 Task: Look for space in Victoria from 14th may 2023 to 30th may 2023 for 8 adults, 2 children in price range Rs.16000 to Rs.22000. Place can be entire place or shared room with 3 bedrooms having 8 beds and 2 bathrooms. Property type can be flat. Amenities needed are: wifi, kitchen, tv, pool, beachfront. Accessibility required: step-free guest entrance, step-free bedroom access, bathroom entrance wider than 32 inches (81 centimetres). Required host language is English.
Action: Mouse moved to (432, 483)
Screenshot: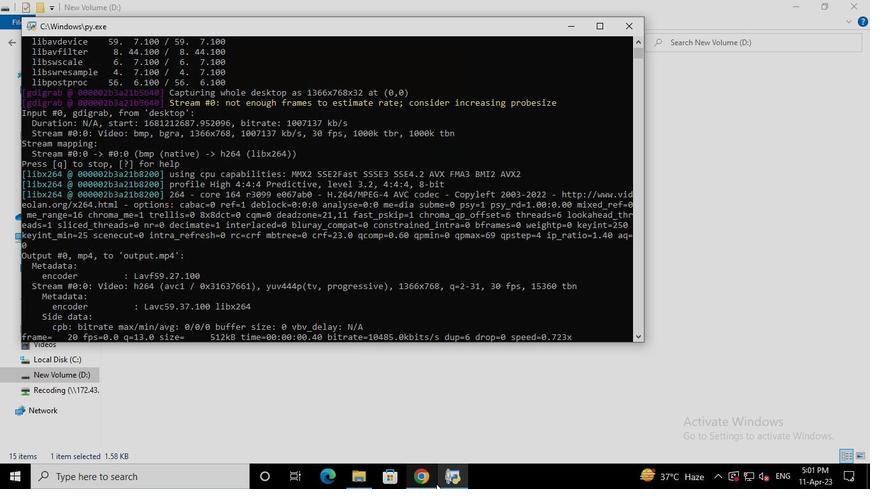 
Action: Mouse pressed left at (432, 483)
Screenshot: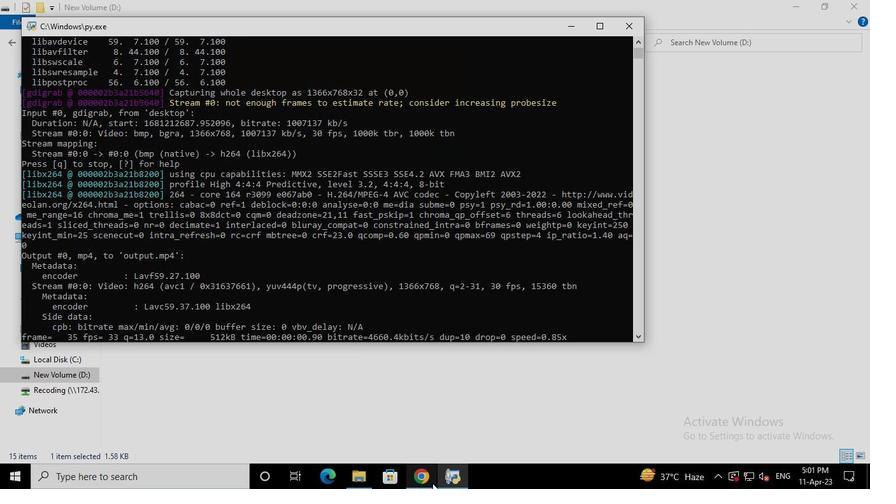 
Action: Mouse moved to (350, 104)
Screenshot: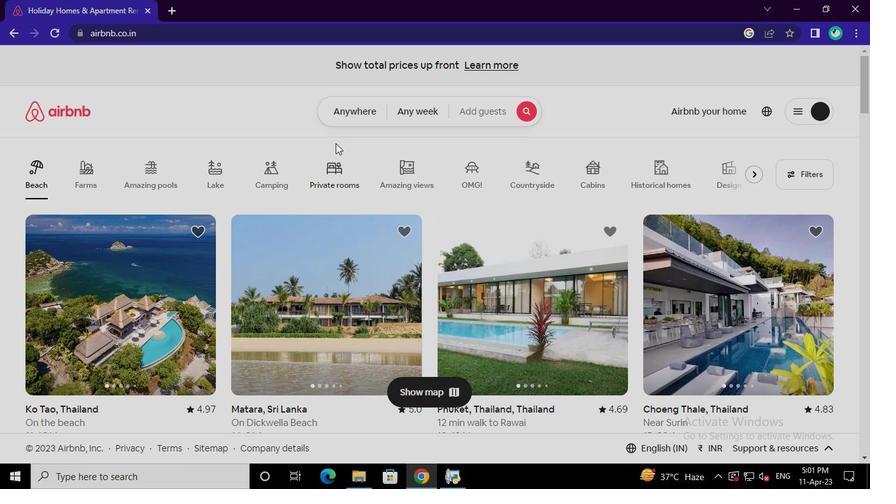 
Action: Mouse pressed left at (350, 104)
Screenshot: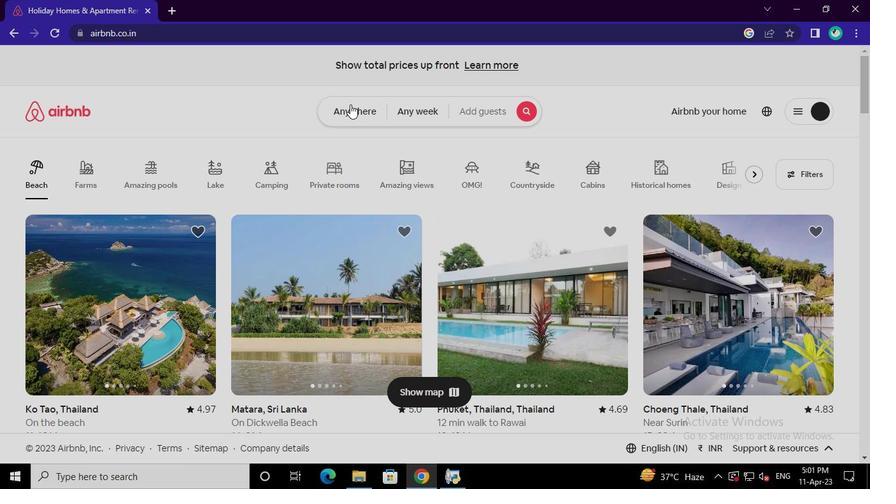 
Action: Mouse moved to (275, 153)
Screenshot: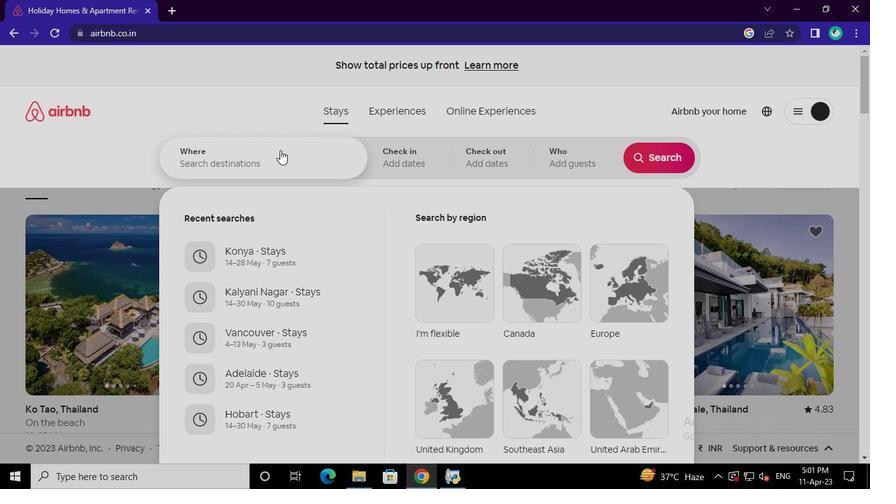 
Action: Mouse pressed left at (275, 153)
Screenshot: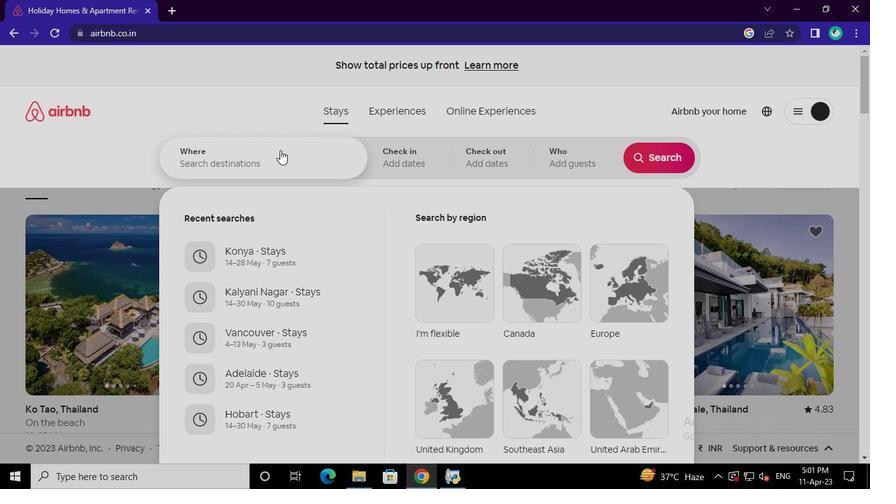 
Action: Keyboard v
Screenshot: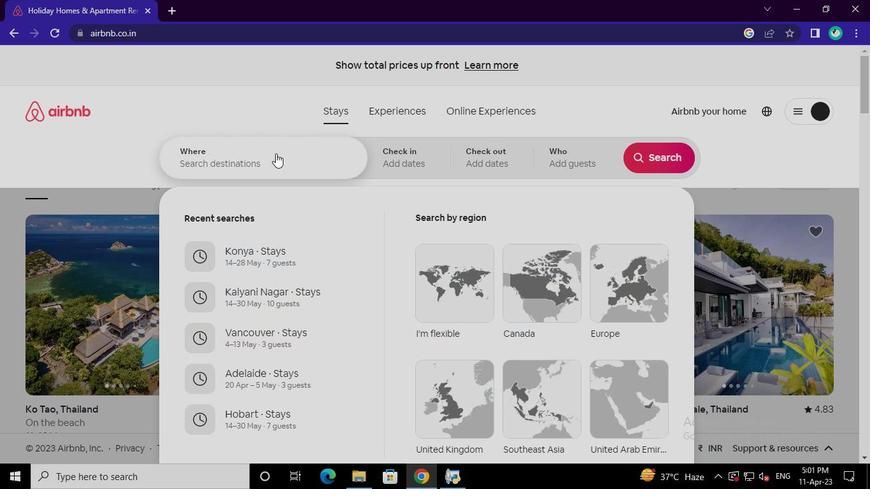 
Action: Keyboard i
Screenshot: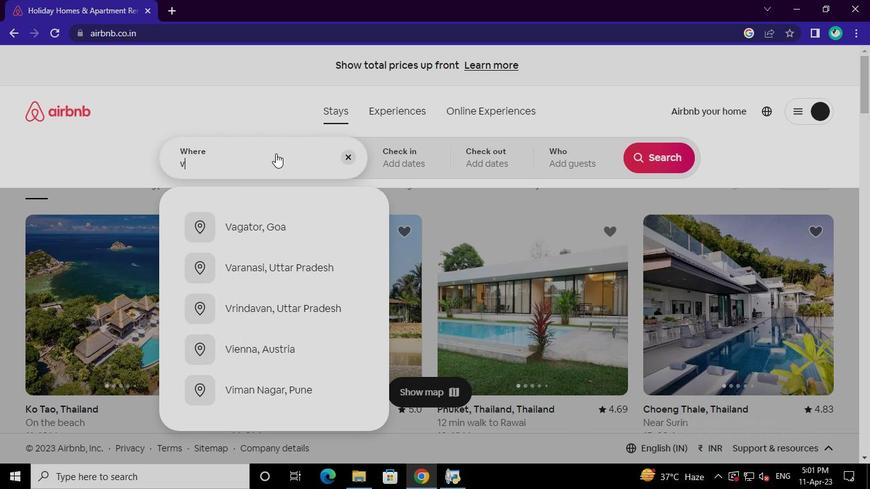 
Action: Keyboard c
Screenshot: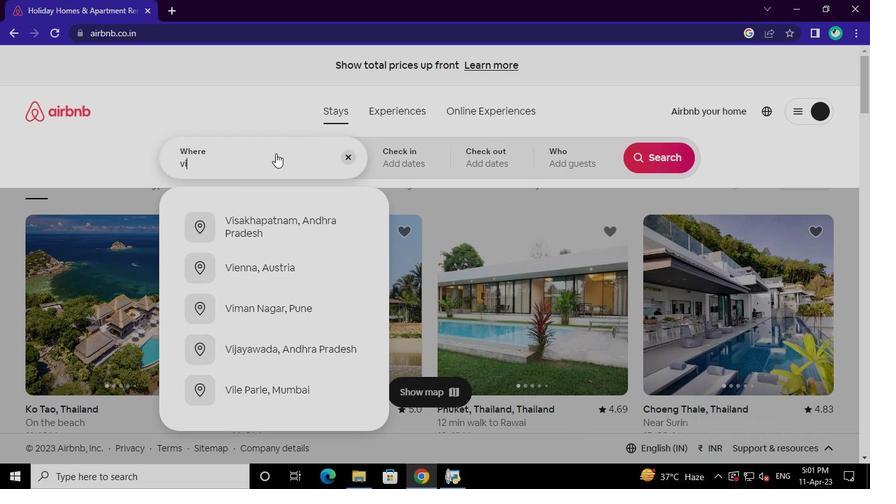 
Action: Keyboard t
Screenshot: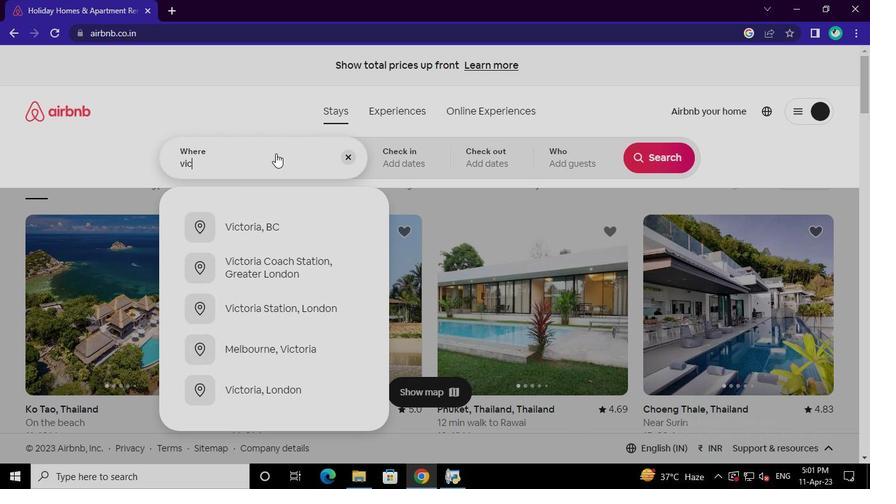 
Action: Mouse moved to (268, 230)
Screenshot: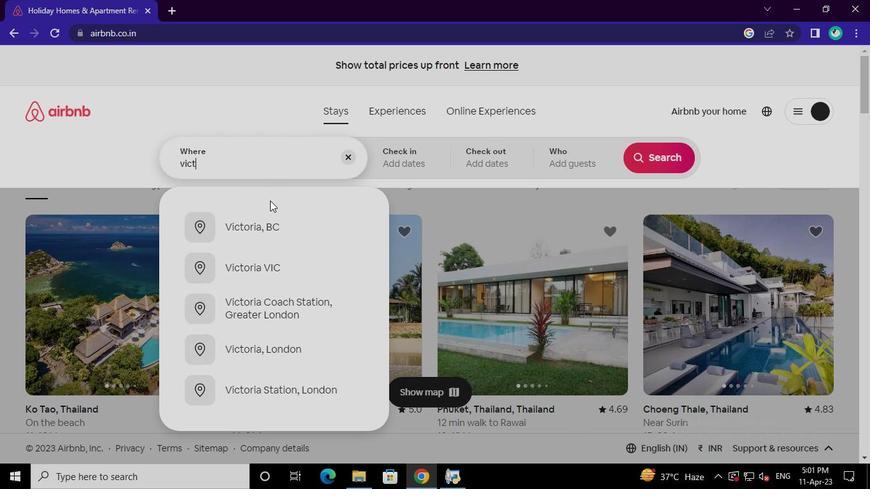 
Action: Mouse pressed left at (268, 230)
Screenshot: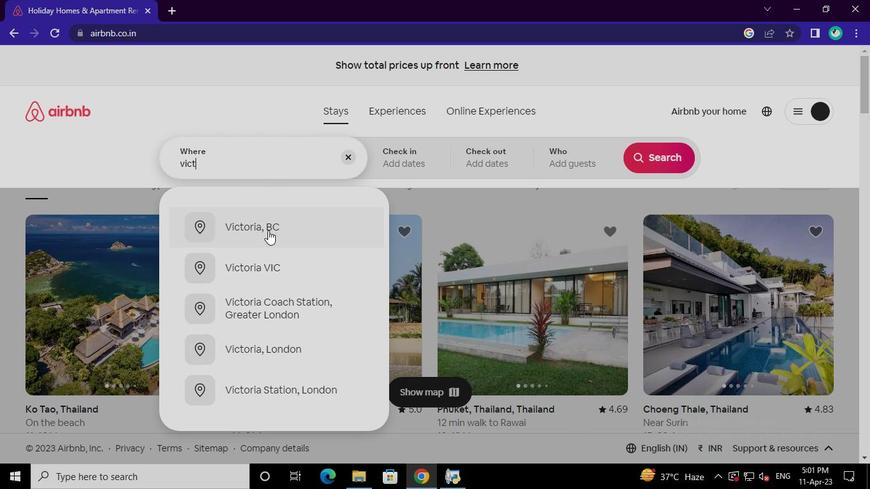 
Action: Mouse moved to (458, 370)
Screenshot: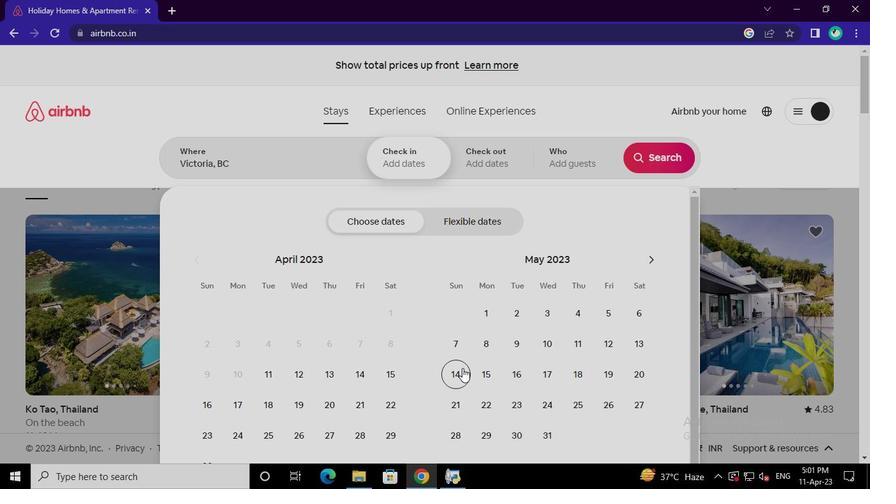 
Action: Mouse pressed left at (458, 370)
Screenshot: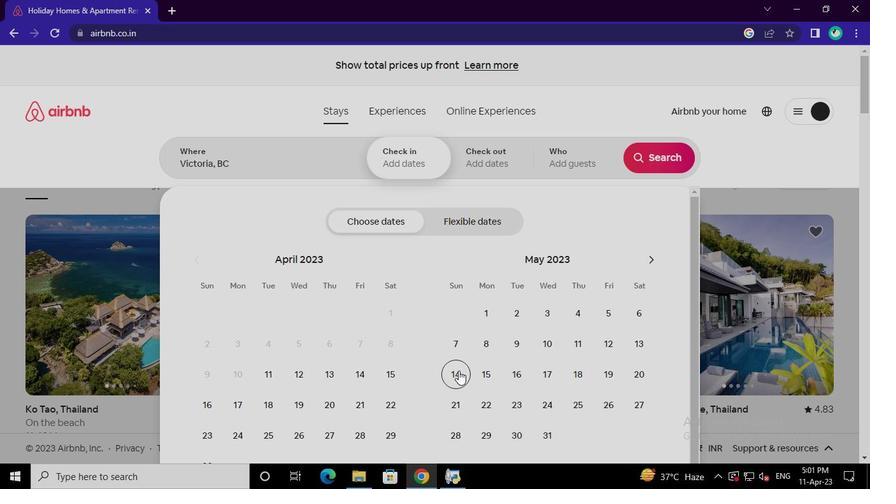 
Action: Mouse moved to (513, 432)
Screenshot: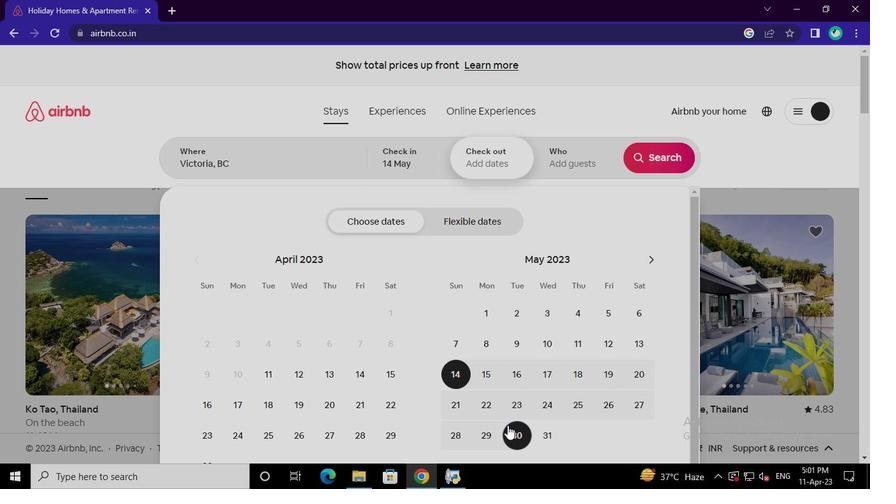 
Action: Mouse pressed left at (513, 432)
Screenshot: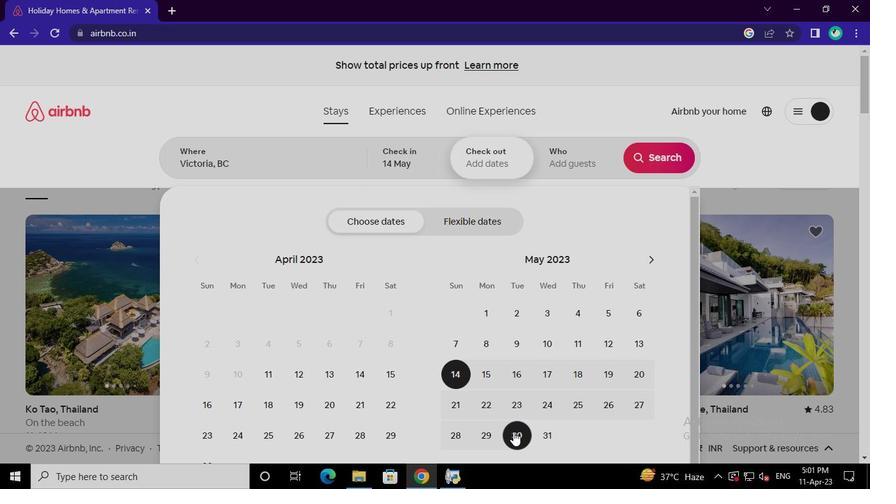 
Action: Mouse moved to (570, 158)
Screenshot: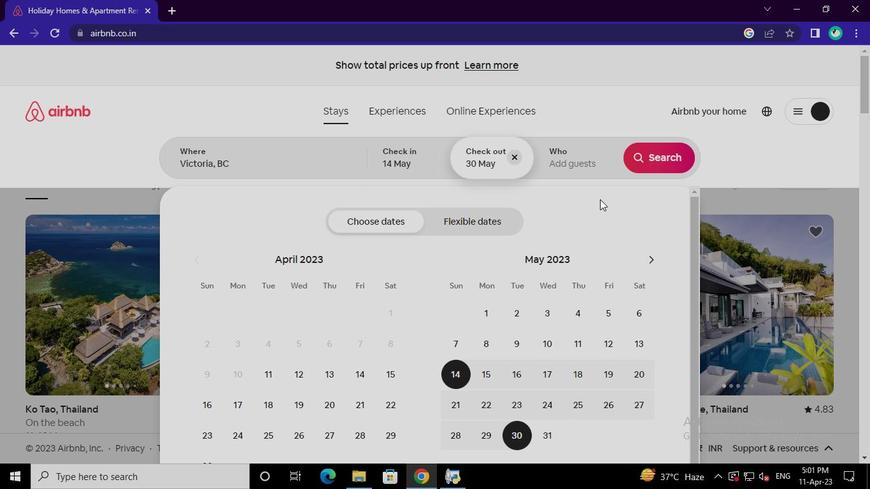 
Action: Mouse pressed left at (570, 158)
Screenshot: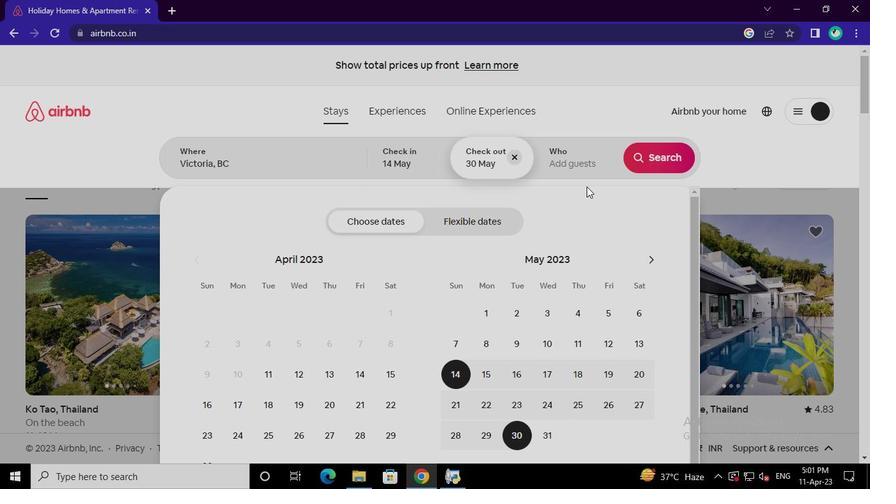 
Action: Mouse moved to (656, 228)
Screenshot: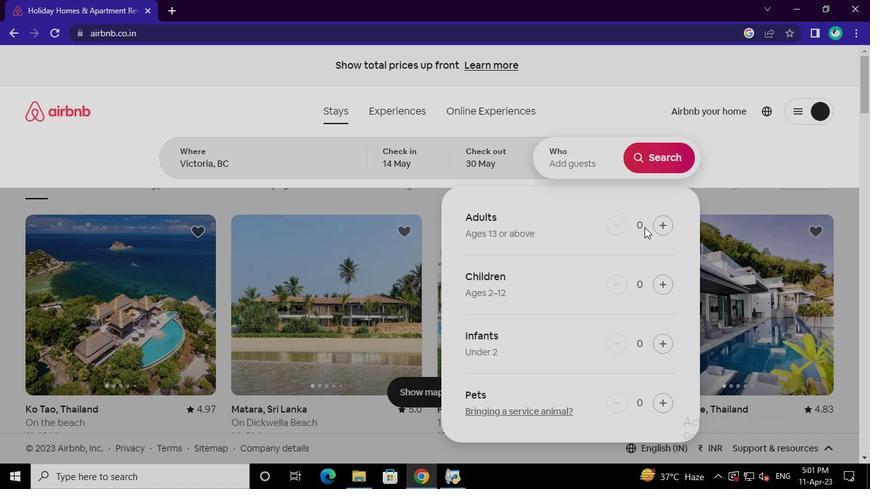 
Action: Mouse pressed left at (656, 228)
Screenshot: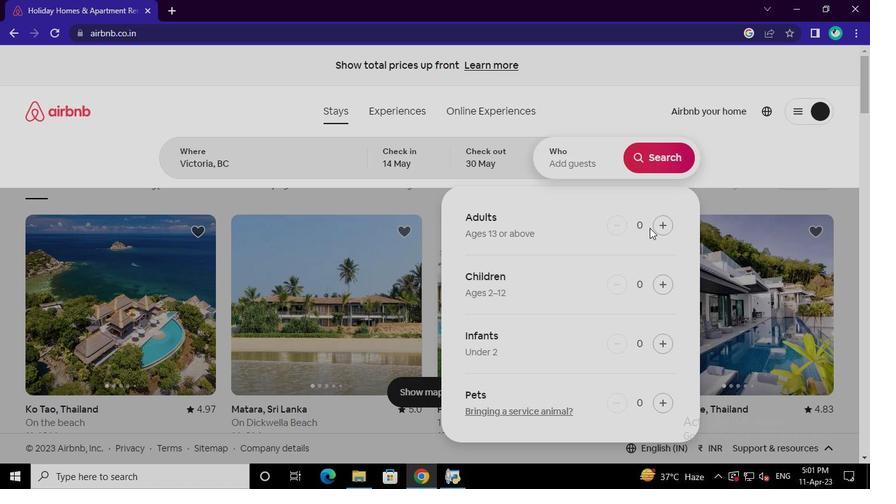 
Action: Mouse pressed left at (656, 228)
Screenshot: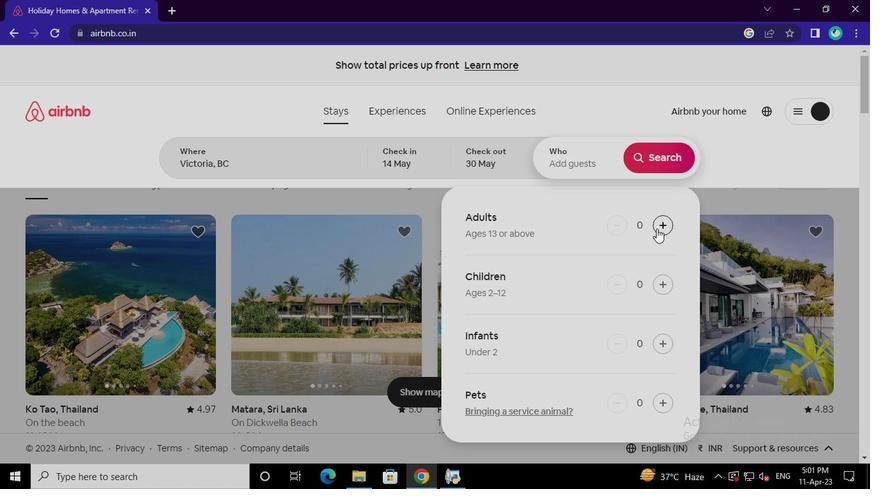 
Action: Mouse pressed left at (656, 228)
Screenshot: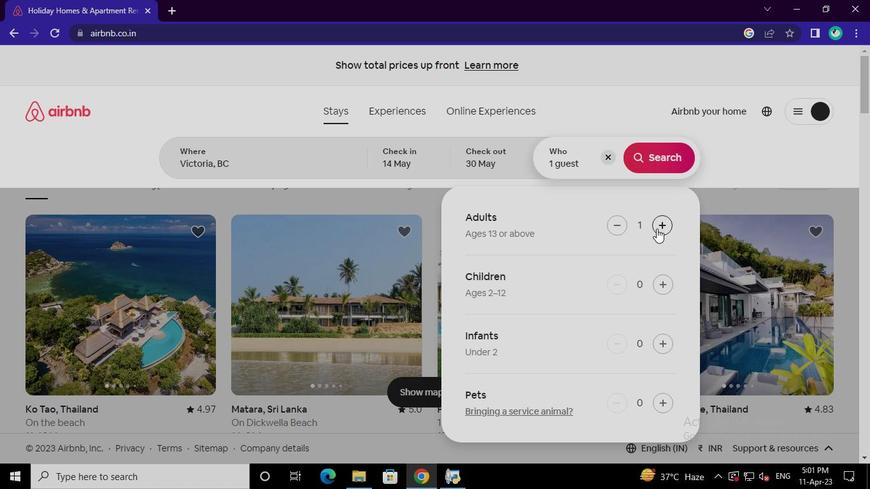 
Action: Mouse pressed left at (656, 228)
Screenshot: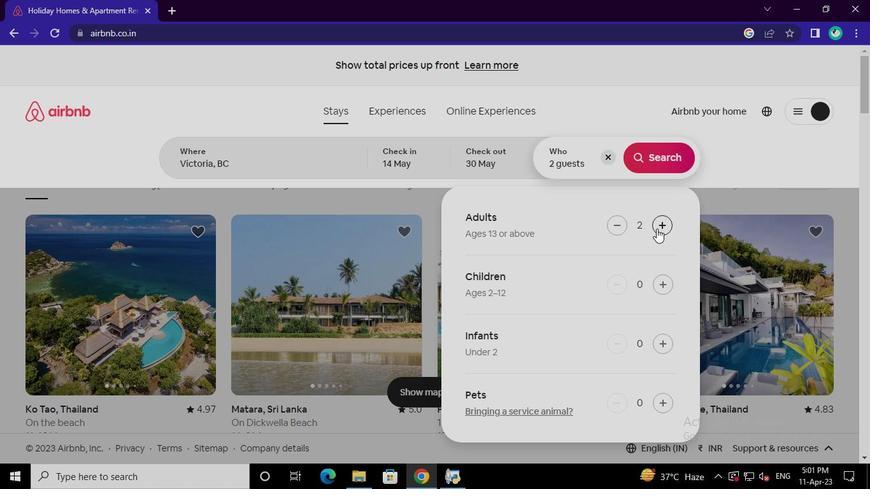 
Action: Mouse pressed left at (656, 228)
Screenshot: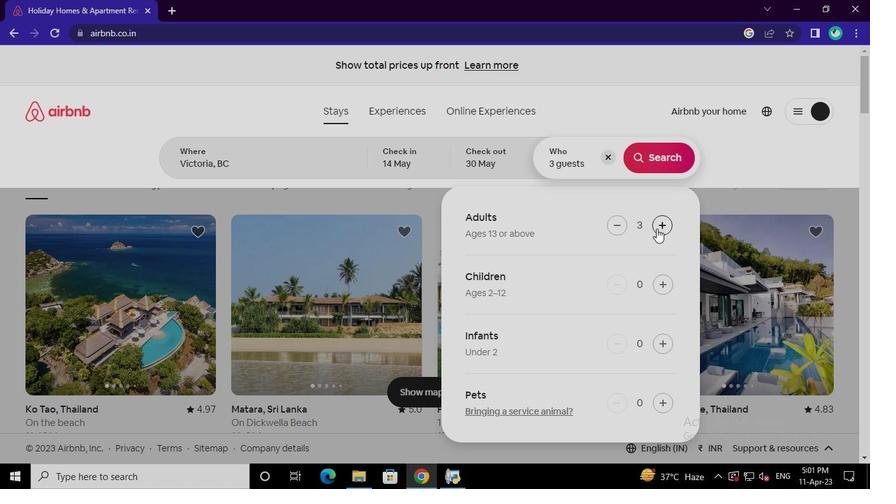 
Action: Mouse pressed left at (656, 228)
Screenshot: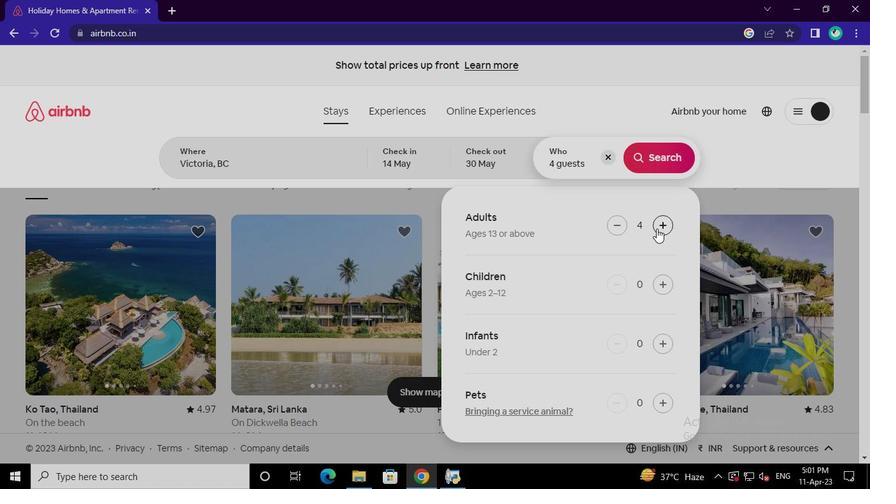 
Action: Mouse pressed left at (656, 228)
Screenshot: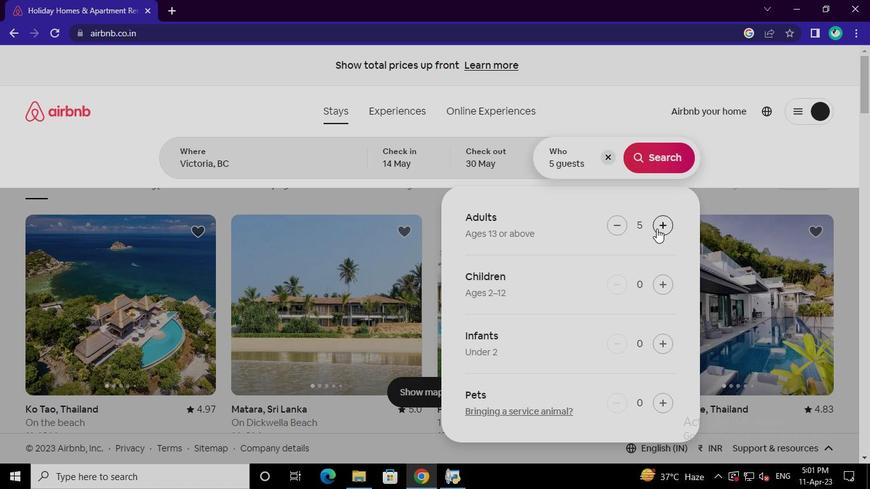 
Action: Mouse pressed left at (656, 228)
Screenshot: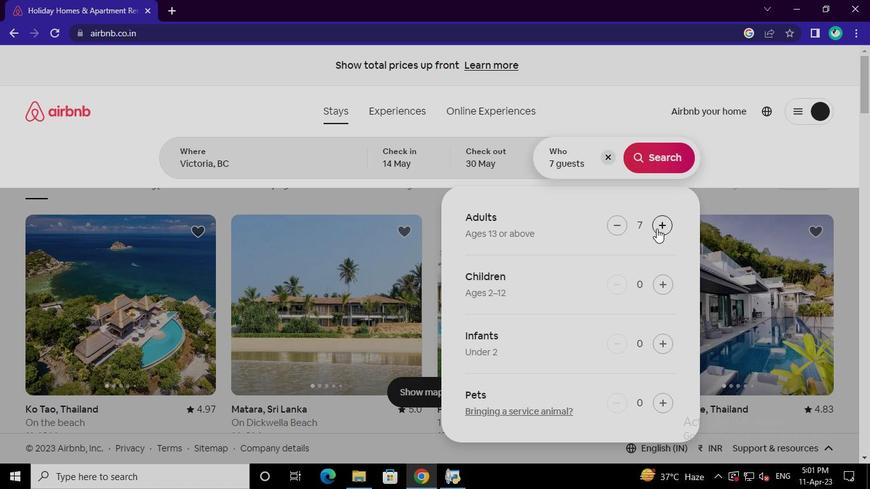 
Action: Mouse moved to (664, 279)
Screenshot: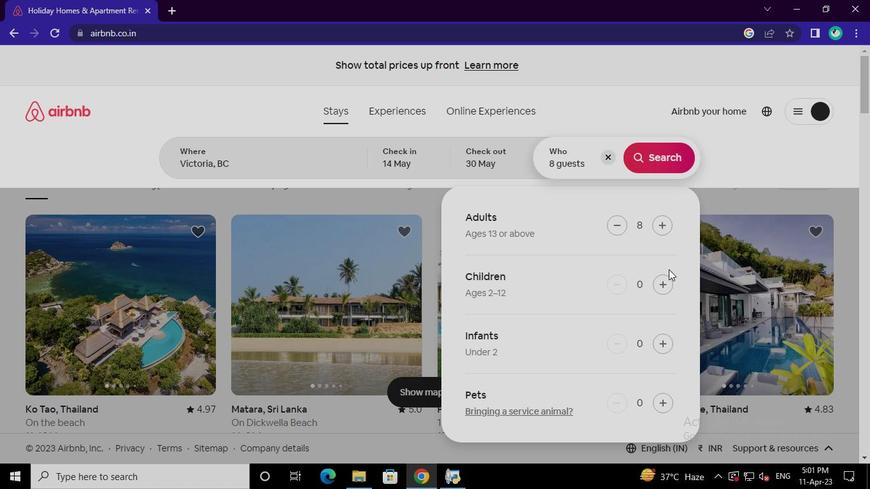 
Action: Mouse pressed left at (664, 279)
Screenshot: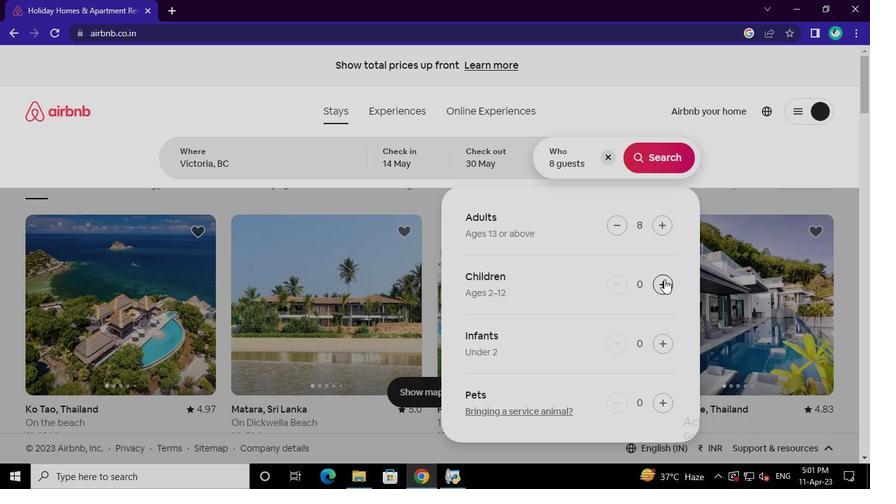 
Action: Mouse pressed left at (664, 279)
Screenshot: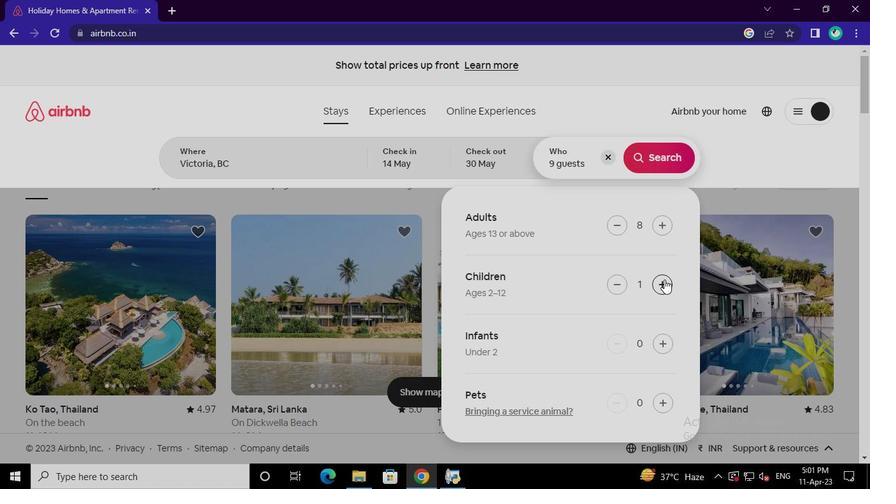 
Action: Mouse moved to (661, 165)
Screenshot: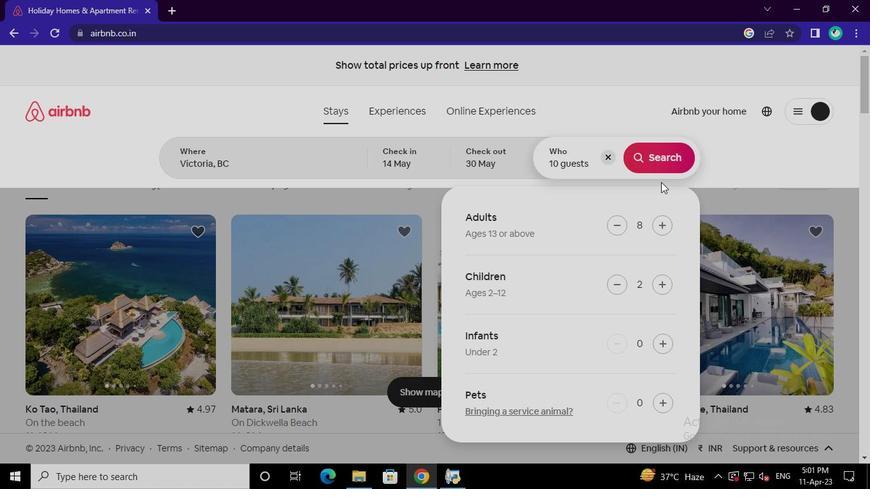 
Action: Mouse pressed left at (661, 165)
Screenshot: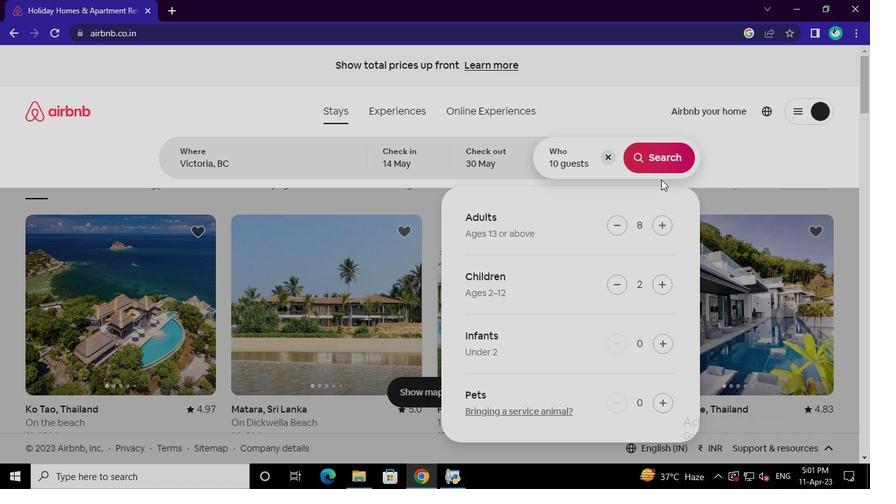 
Action: Mouse moved to (825, 114)
Screenshot: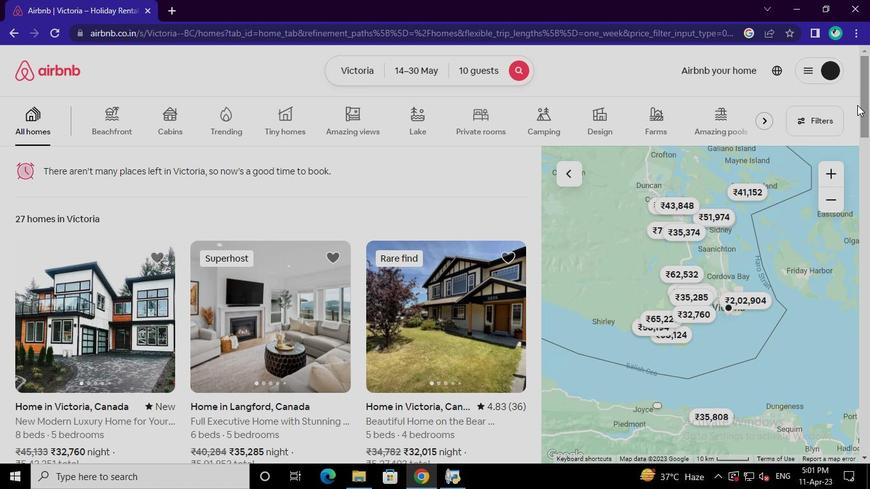 
Action: Mouse pressed left at (825, 114)
Screenshot: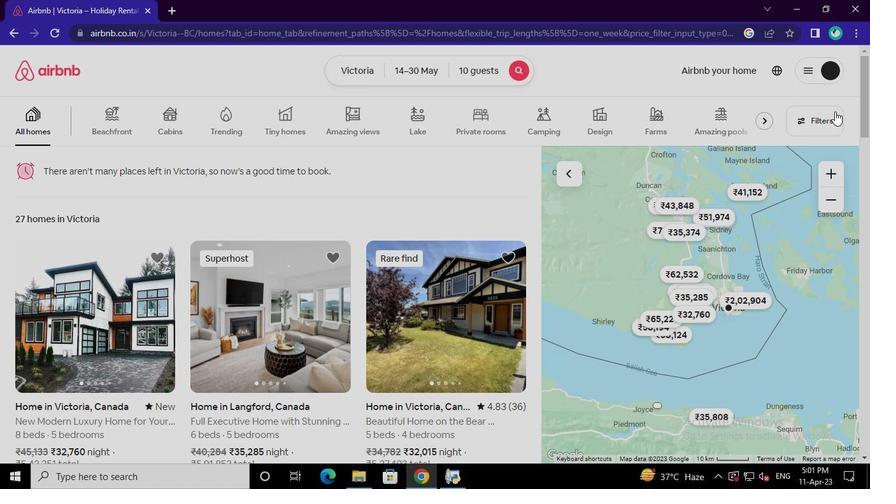 
Action: Mouse moved to (370, 288)
Screenshot: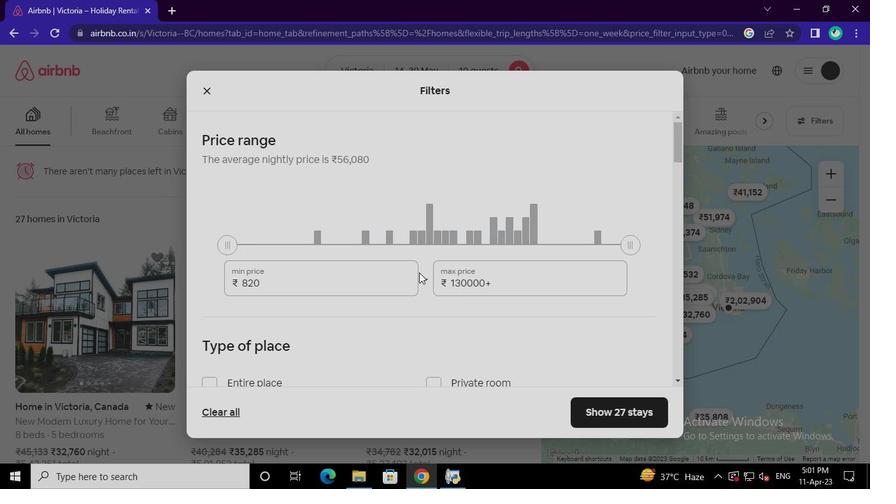 
Action: Mouse pressed left at (370, 288)
Screenshot: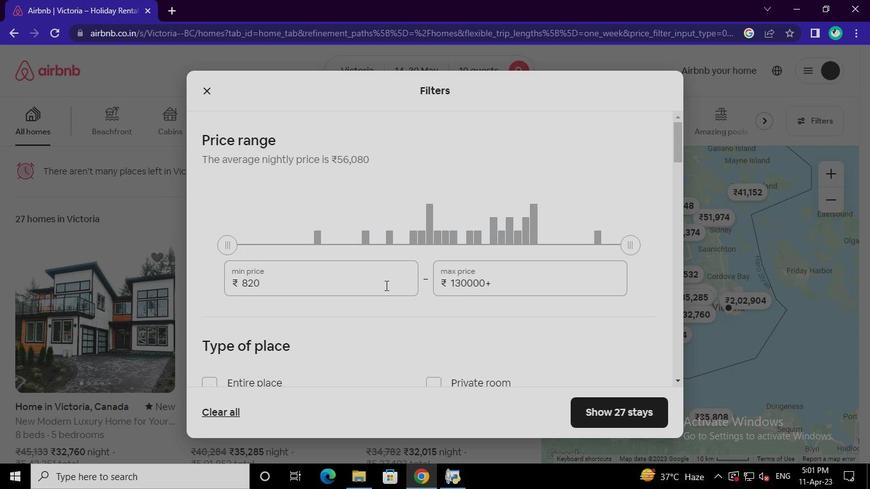 
Action: Mouse moved to (370, 288)
Screenshot: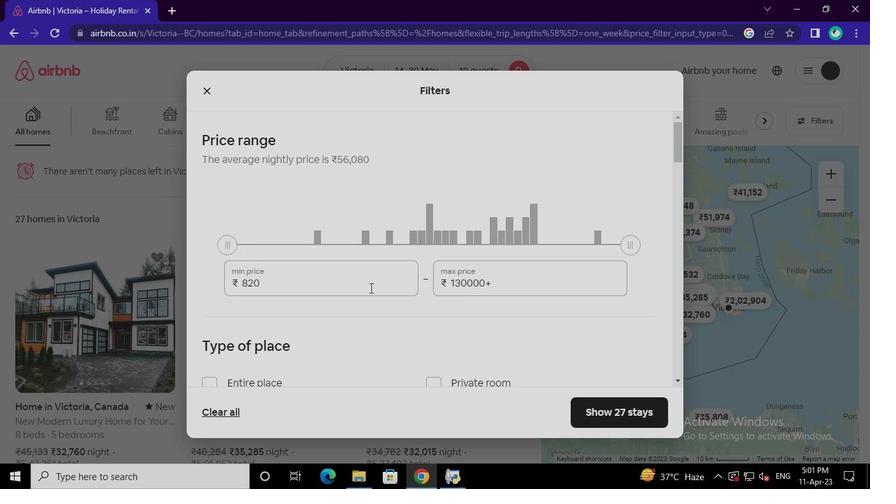 
Action: Keyboard Key.backspace
Screenshot: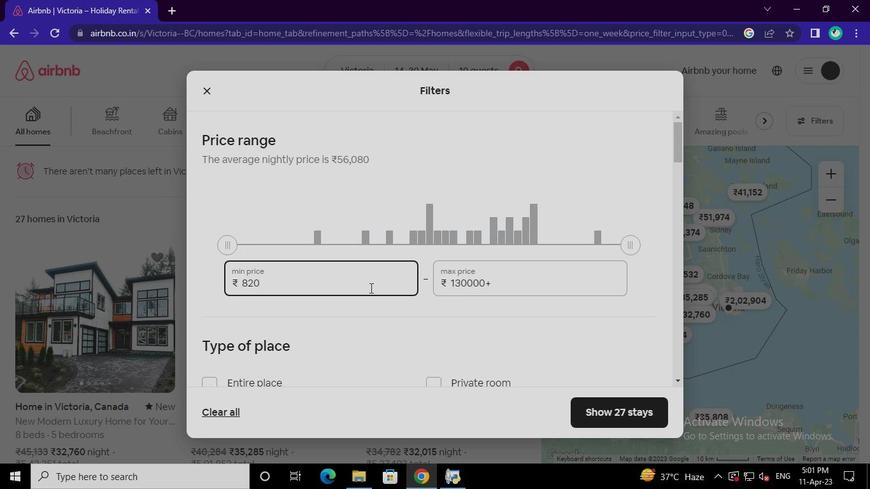 
Action: Keyboard Key.backspace
Screenshot: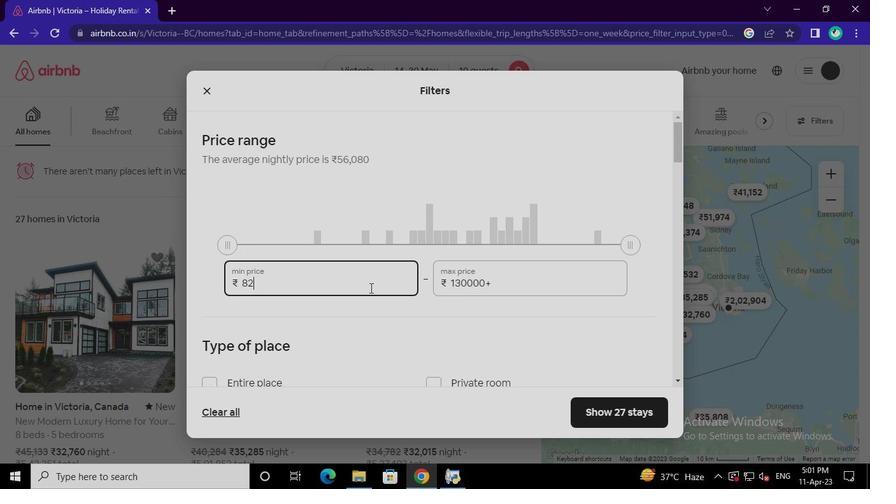 
Action: Keyboard Key.backspace
Screenshot: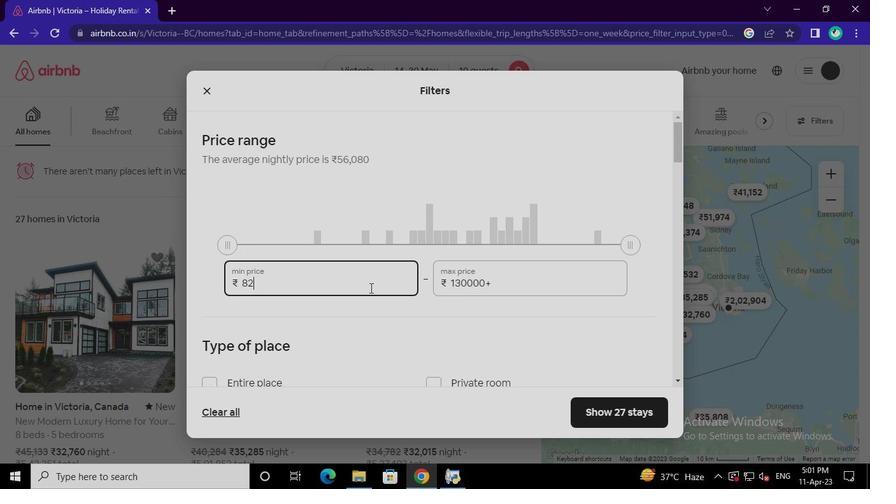 
Action: Keyboard Key.backspace
Screenshot: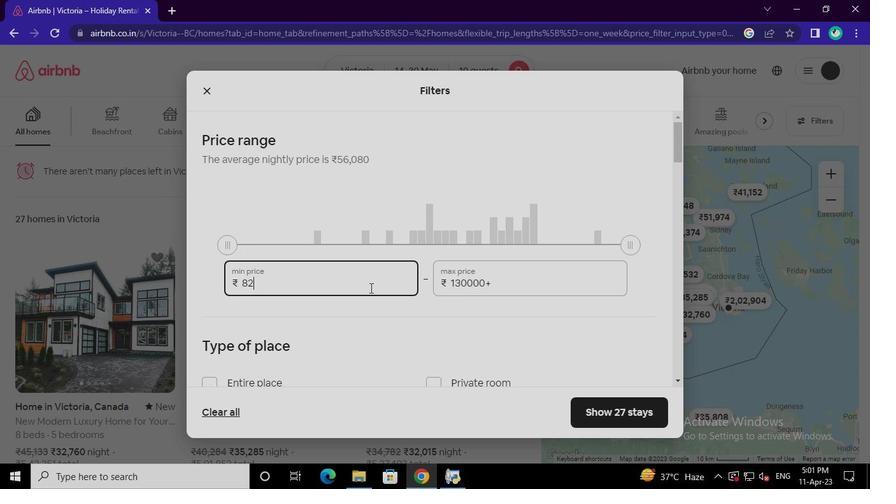 
Action: Keyboard Key.backspace
Screenshot: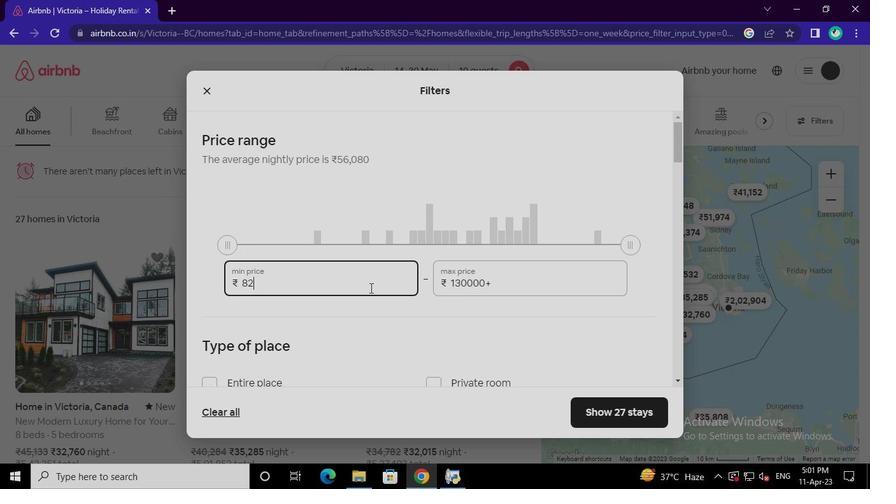 
Action: Keyboard Key.backspace
Screenshot: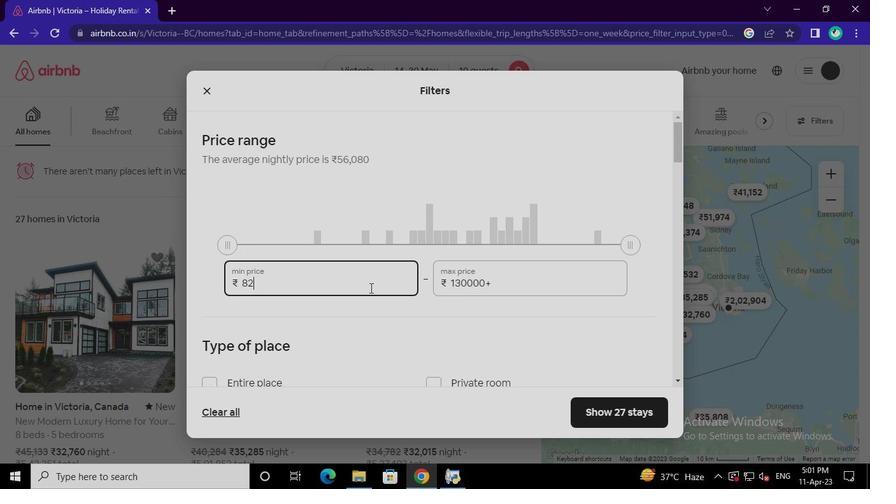 
Action: Keyboard Key.backspace
Screenshot: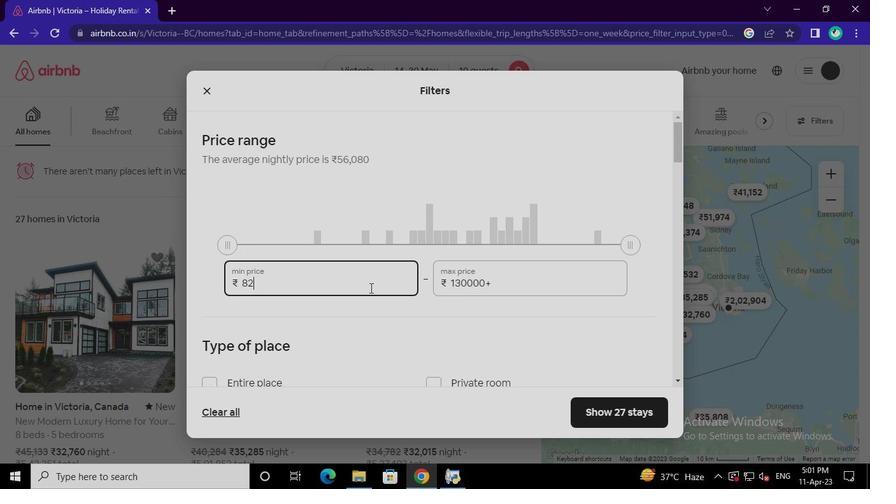 
Action: Keyboard Key.backspace
Screenshot: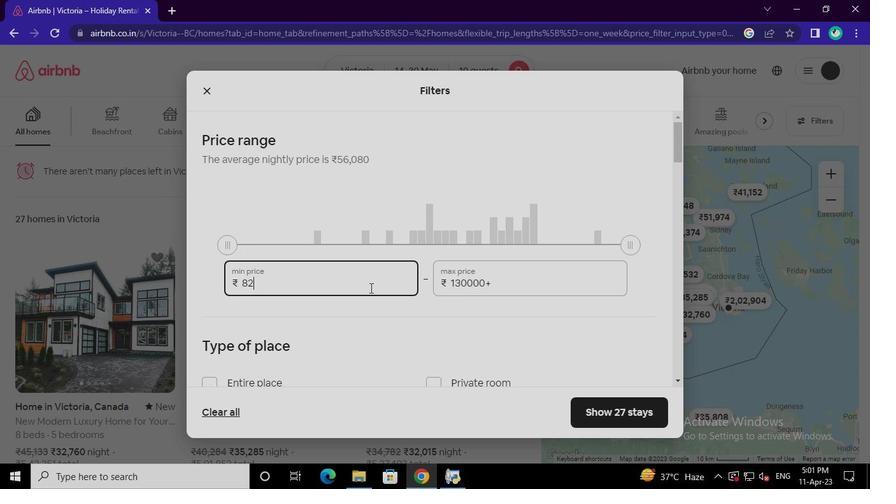 
Action: Keyboard Key.backspace
Screenshot: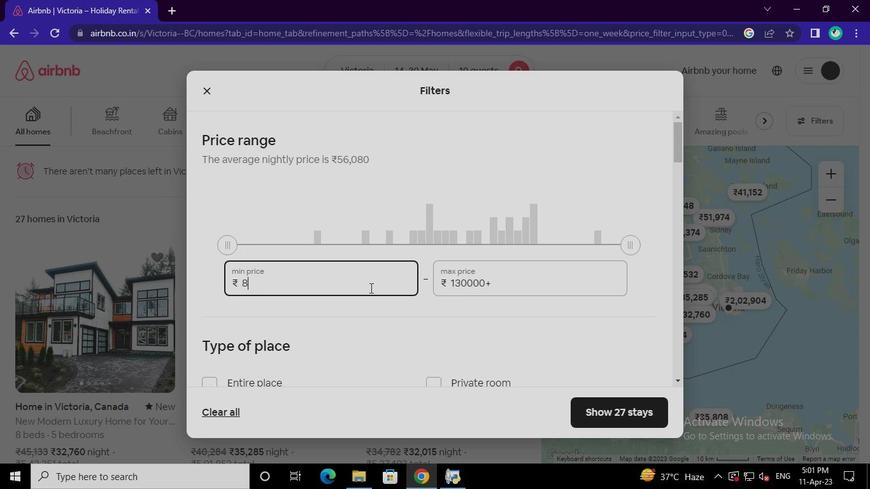 
Action: Keyboard Key.backspace
Screenshot: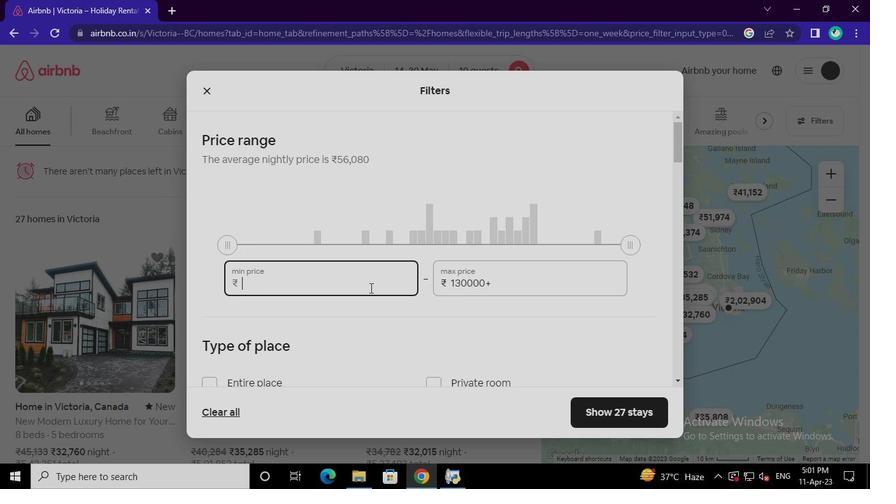 
Action: Keyboard Key.backspace
Screenshot: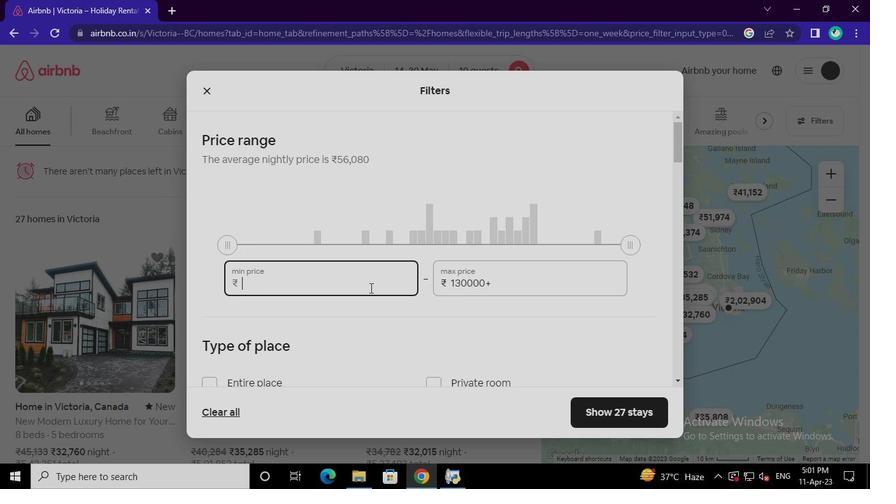
Action: Keyboard Key.backspace
Screenshot: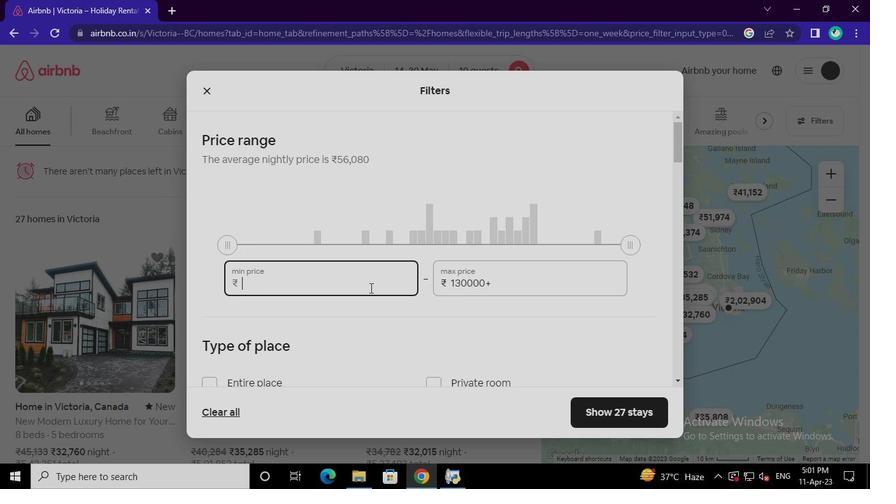 
Action: Keyboard Key.backspace
Screenshot: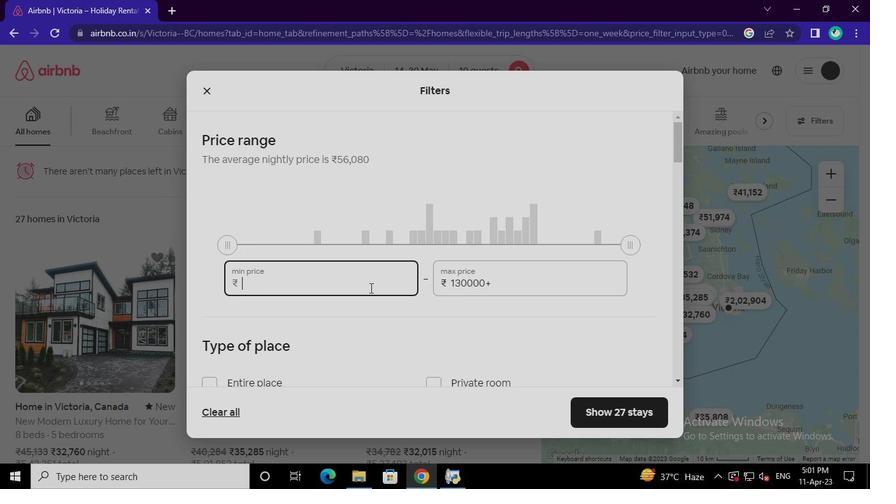 
Action: Keyboard Key.backspace
Screenshot: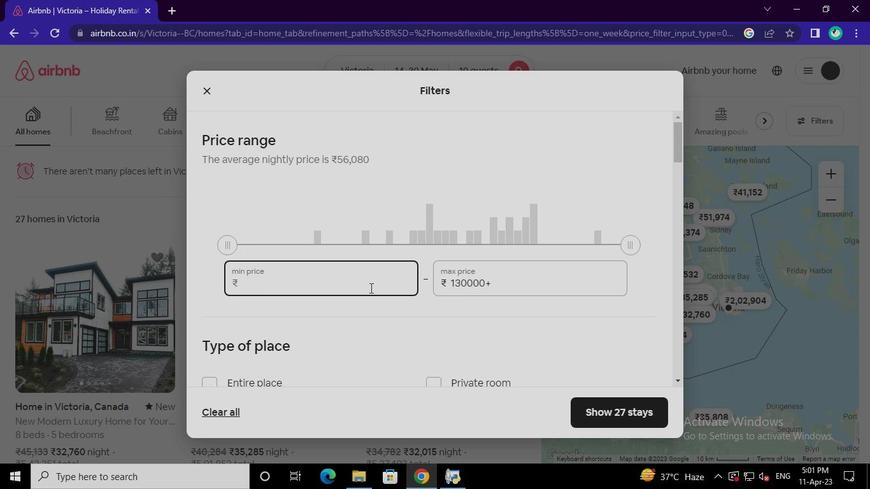 
Action: Keyboard Key.backspace
Screenshot: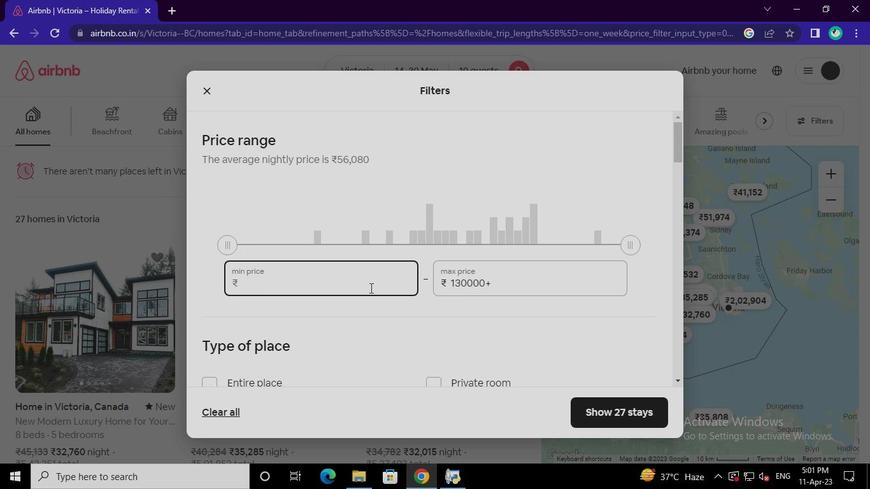 
Action: Keyboard Key.backspace
Screenshot: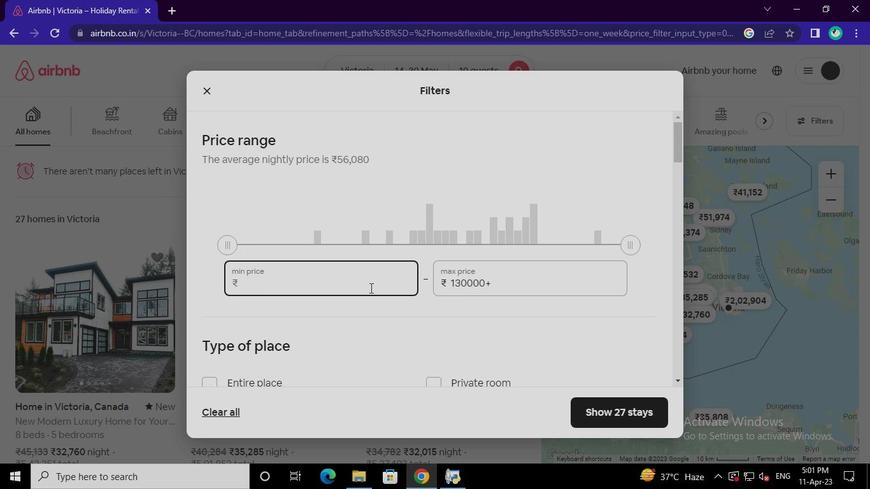
Action: Keyboard Key.backspace
Screenshot: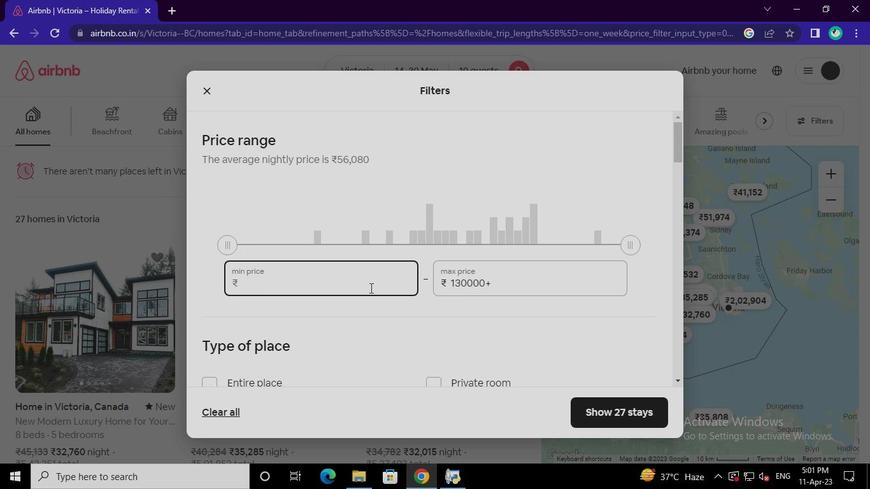 
Action: Keyboard <97>
Screenshot: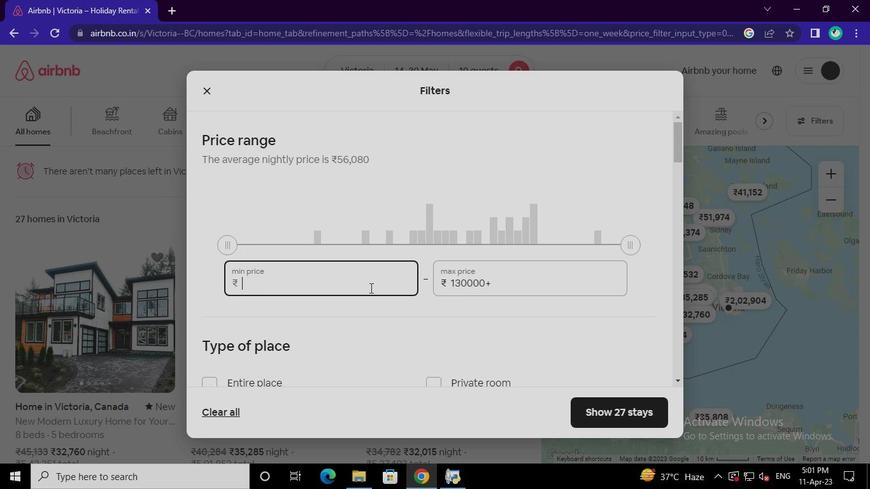 
Action: Keyboard <102>
Screenshot: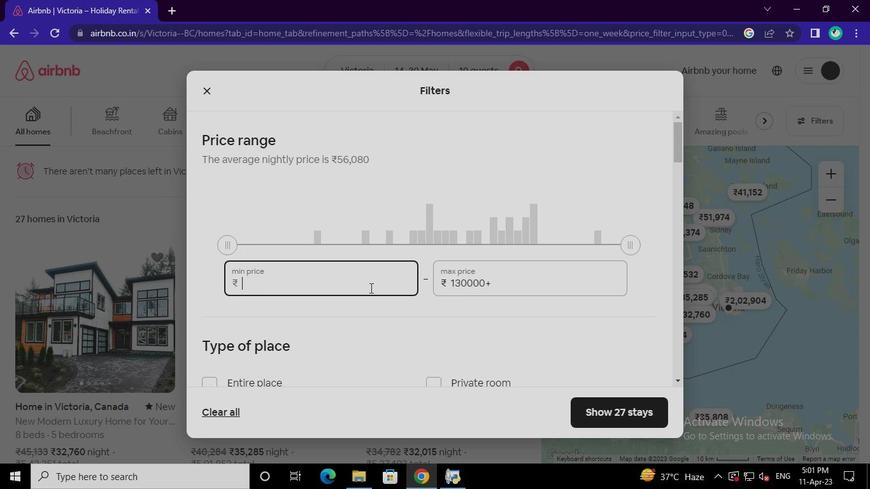 
Action: Keyboard <96>
Screenshot: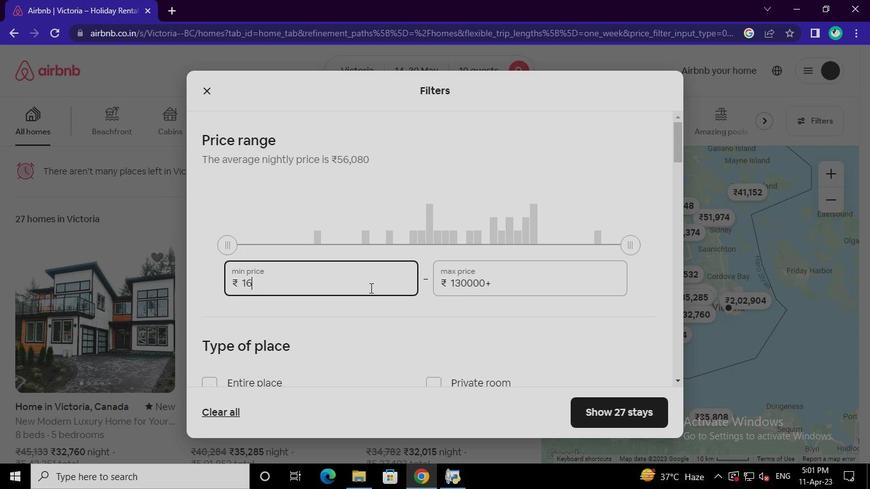 
Action: Keyboard <96>
Screenshot: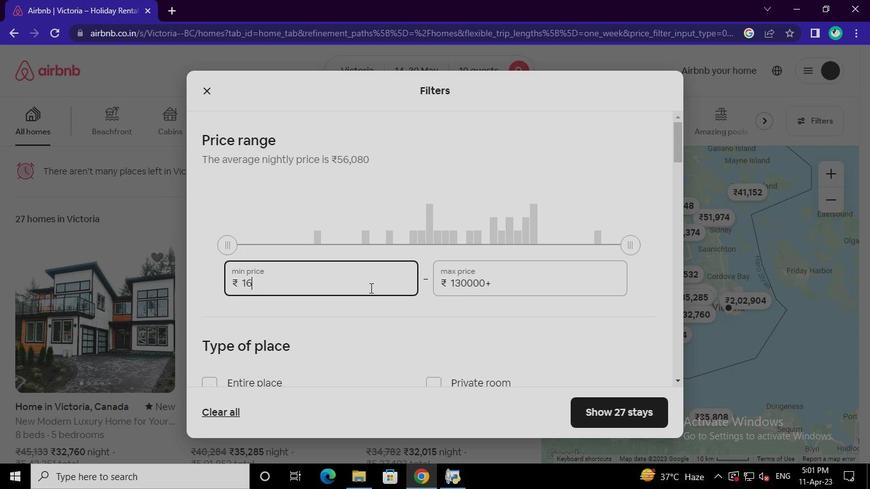 
Action: Keyboard <96>
Screenshot: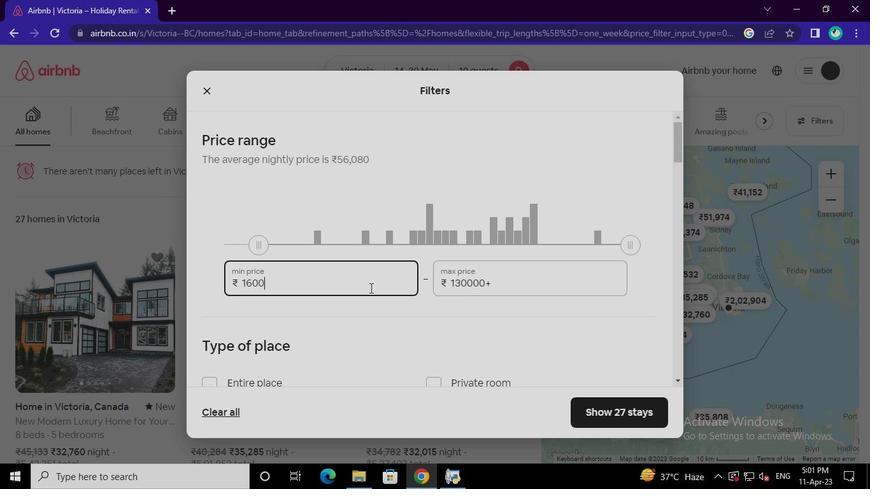 
Action: Mouse moved to (497, 285)
Screenshot: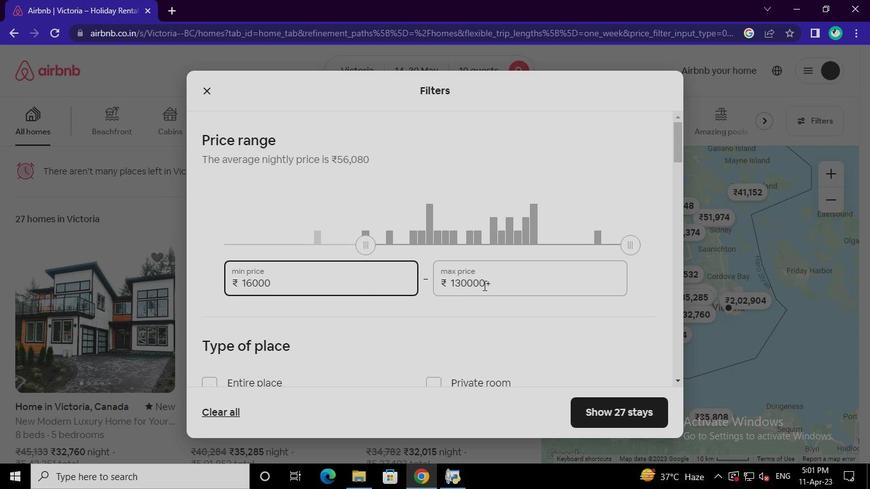 
Action: Mouse pressed left at (497, 285)
Screenshot: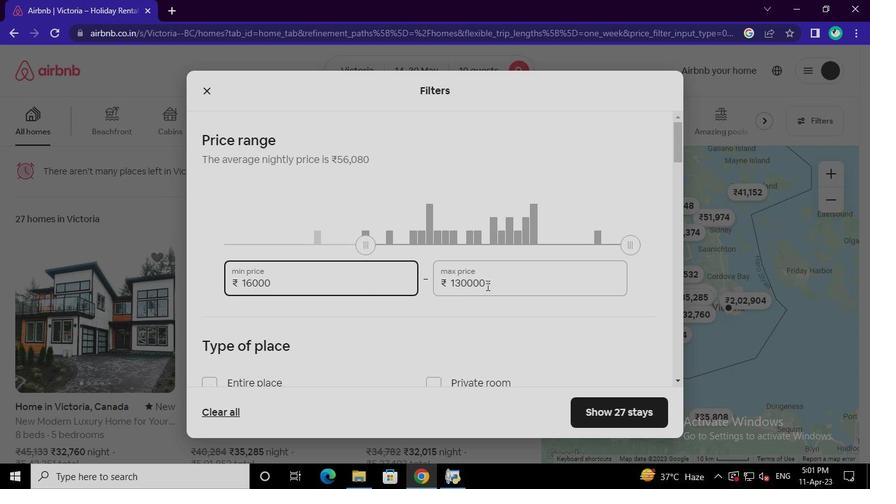 
Action: Mouse moved to (498, 286)
Screenshot: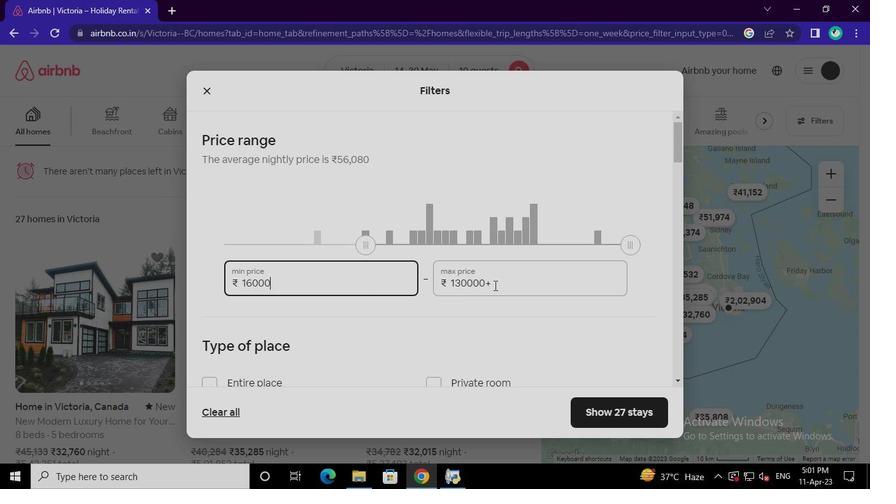 
Action: Keyboard Key.backspace
Screenshot: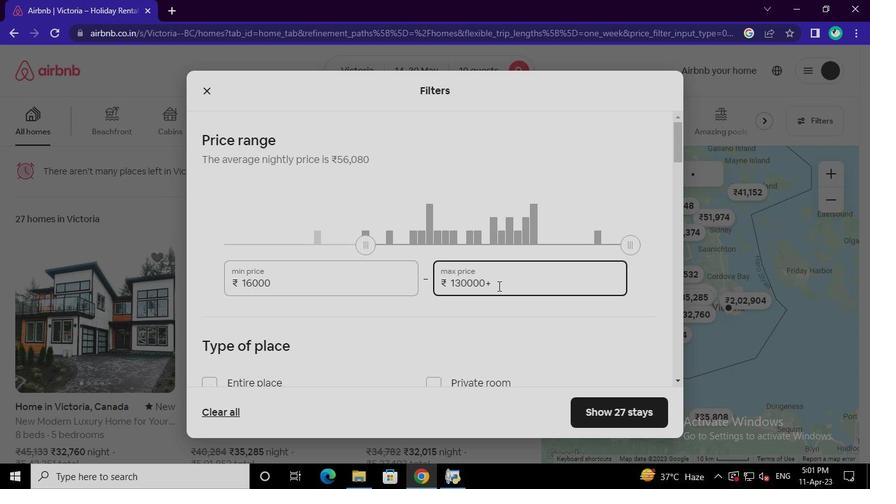 
Action: Keyboard Key.backspace
Screenshot: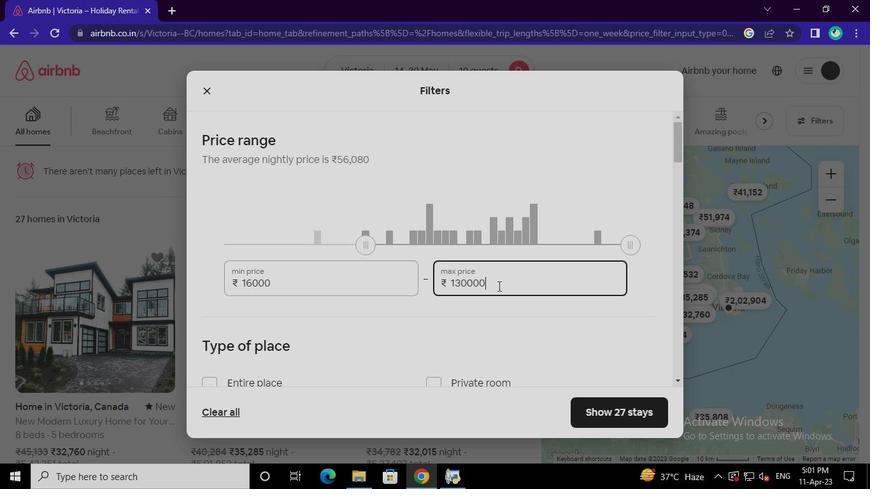 
Action: Keyboard Key.backspace
Screenshot: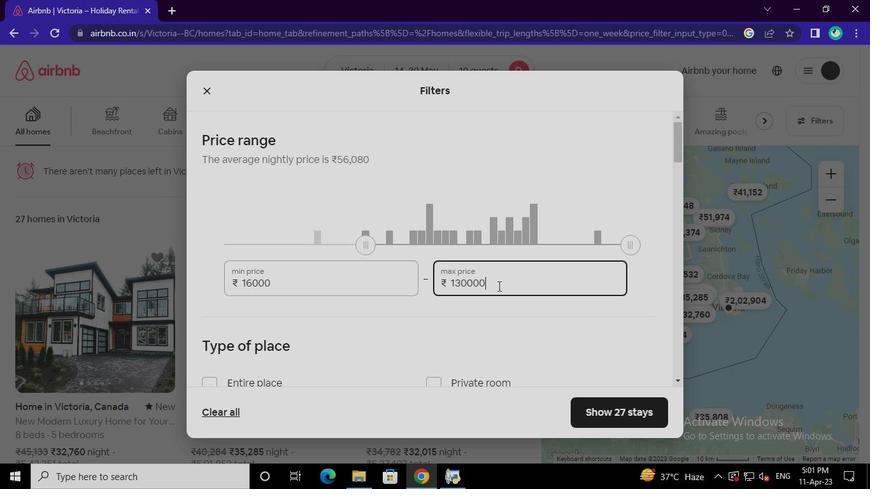 
Action: Keyboard Key.backspace
Screenshot: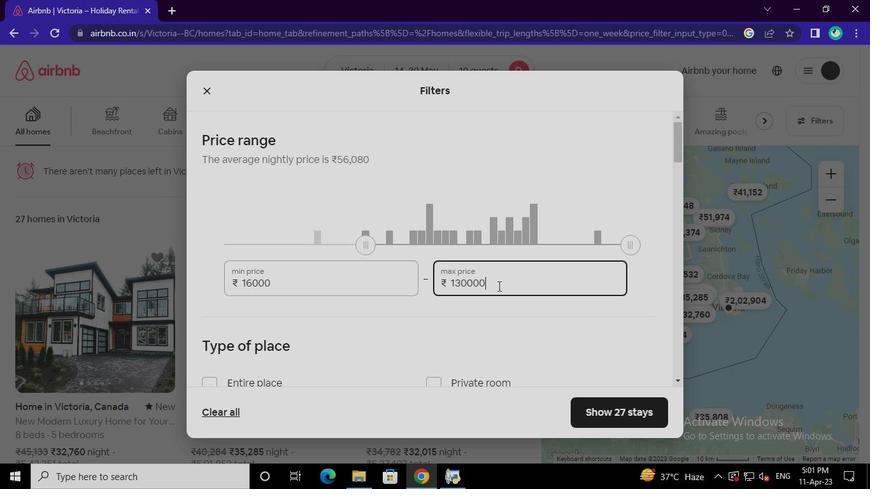 
Action: Keyboard Key.backspace
Screenshot: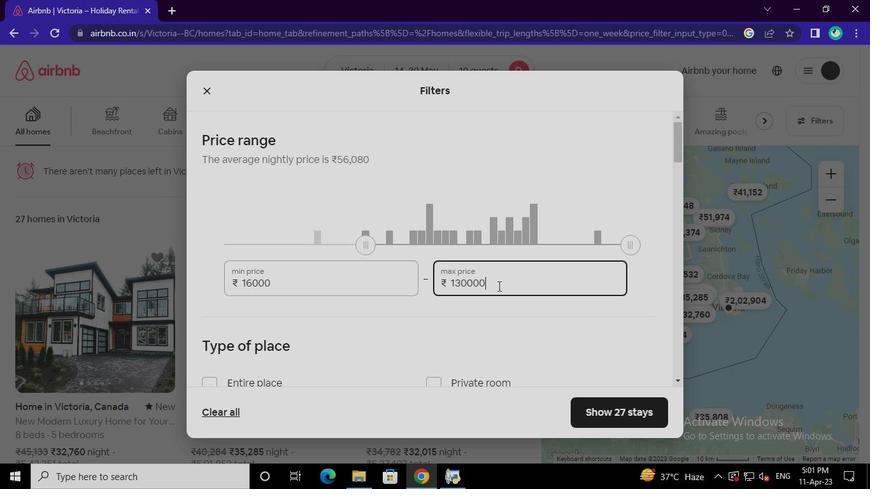 
Action: Keyboard Key.backspace
Screenshot: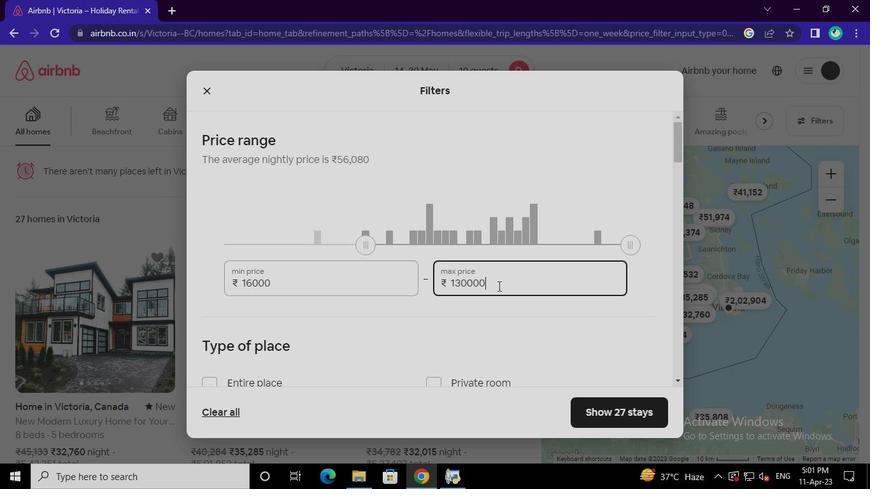 
Action: Keyboard Key.backspace
Screenshot: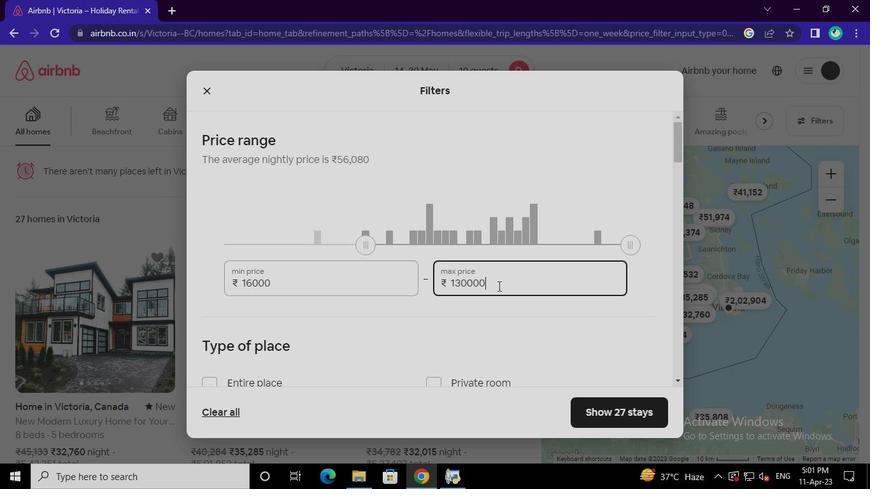 
Action: Keyboard Key.backspace
Screenshot: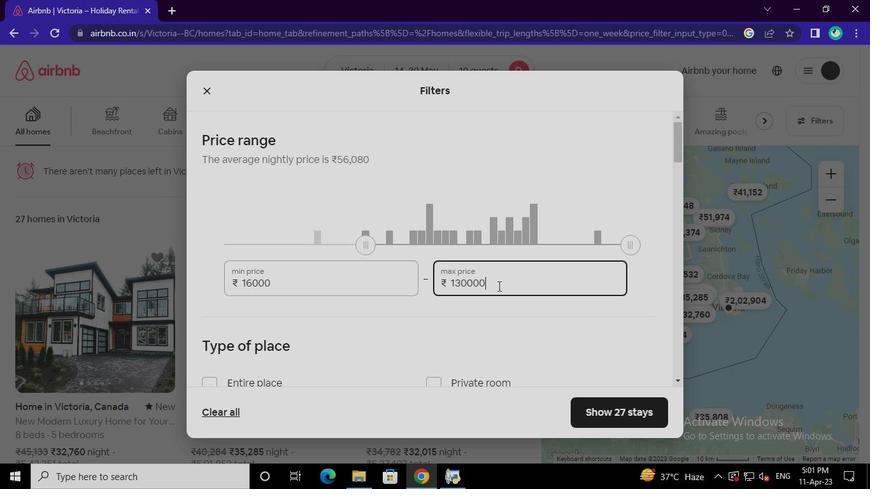 
Action: Keyboard Key.backspace
Screenshot: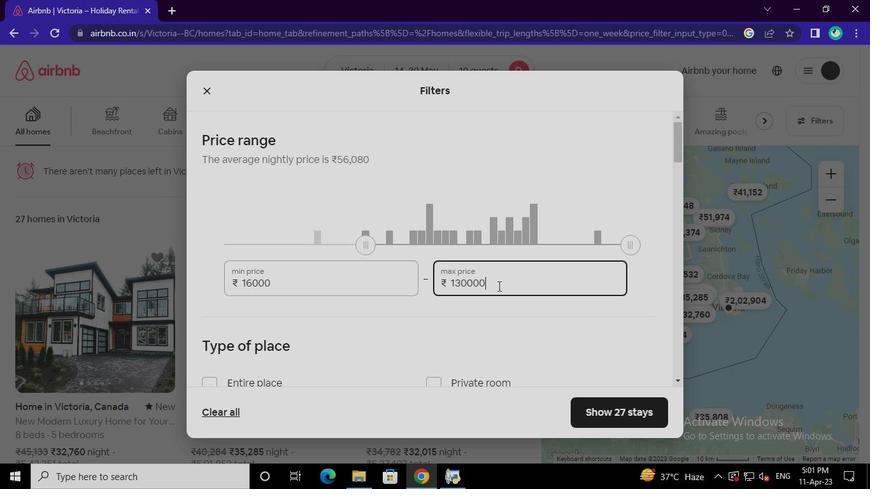 
Action: Keyboard Key.backspace
Screenshot: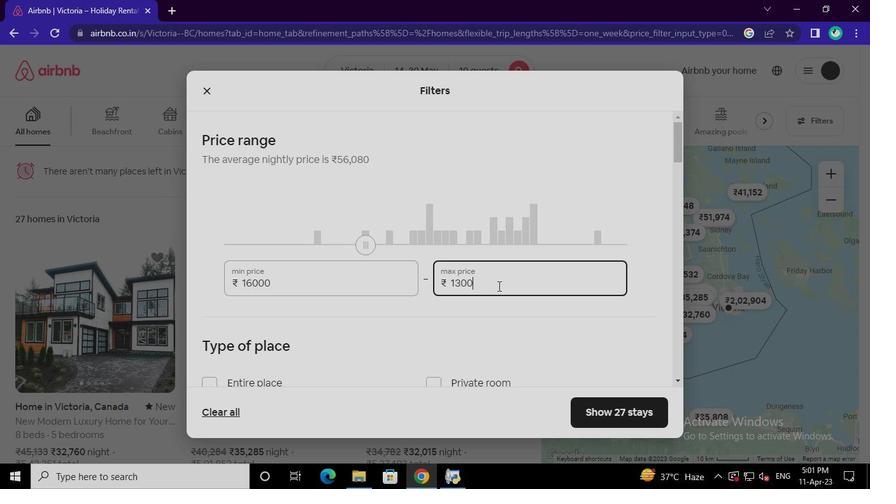 
Action: Keyboard Key.backspace
Screenshot: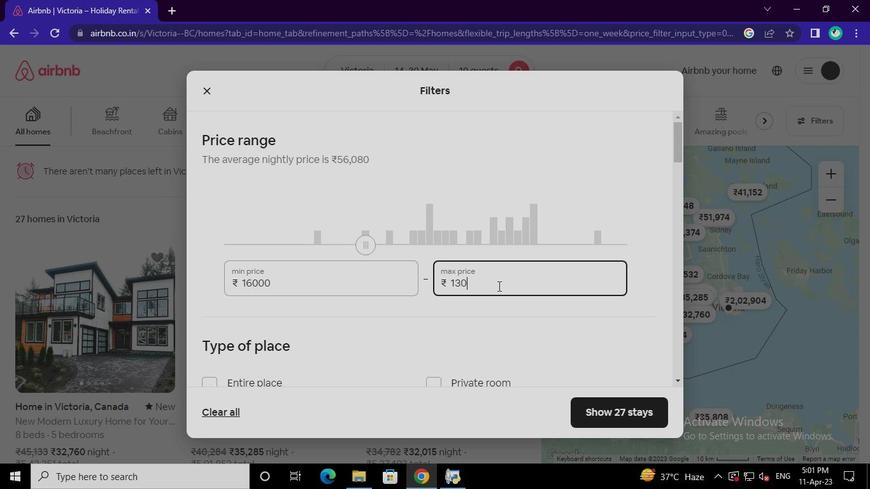 
Action: Keyboard Key.backspace
Screenshot: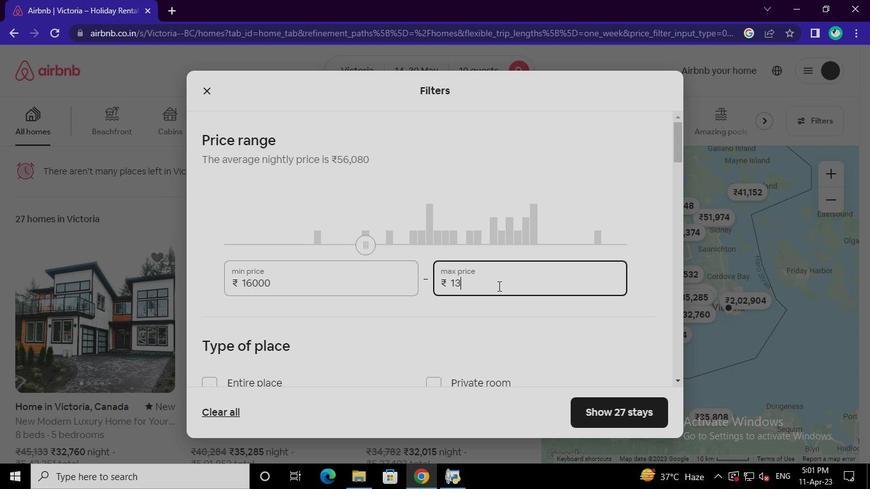 
Action: Keyboard Key.backspace
Screenshot: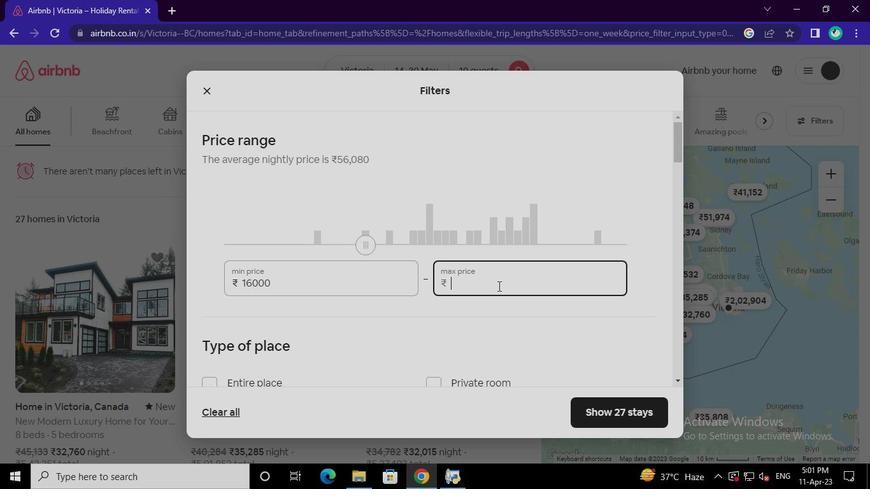 
Action: Keyboard Key.backspace
Screenshot: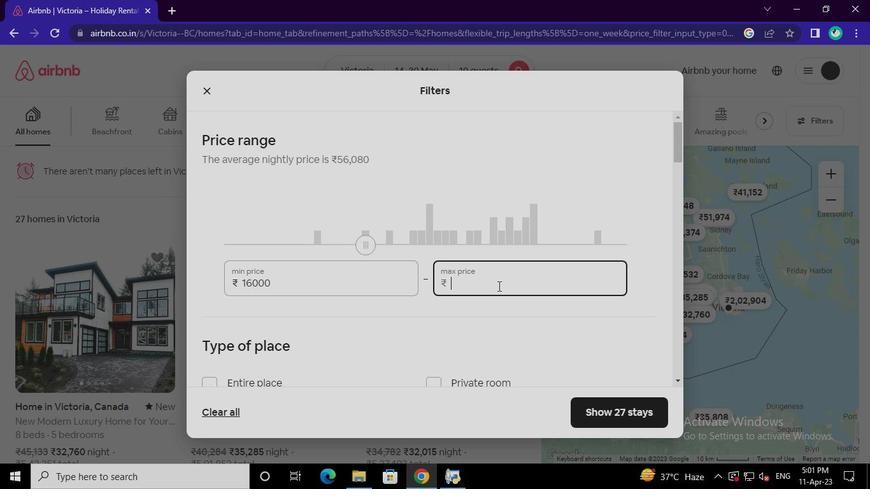 
Action: Keyboard Key.backspace
Screenshot: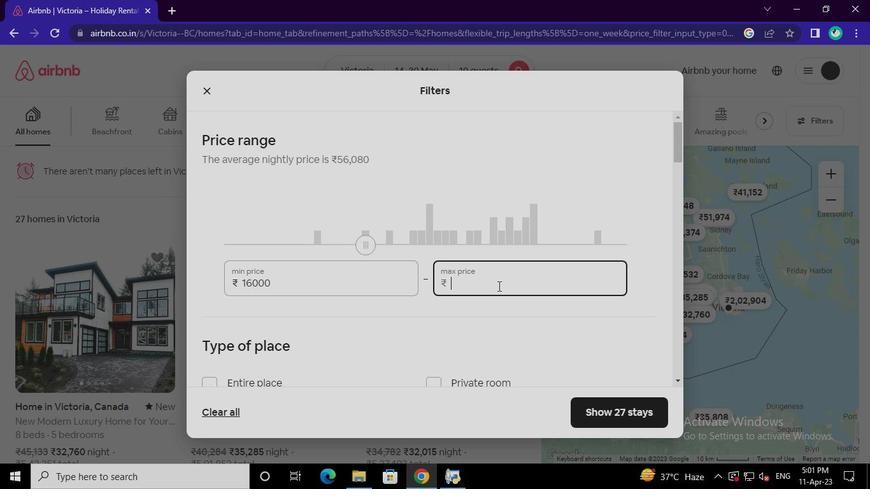 
Action: Keyboard <98>
Screenshot: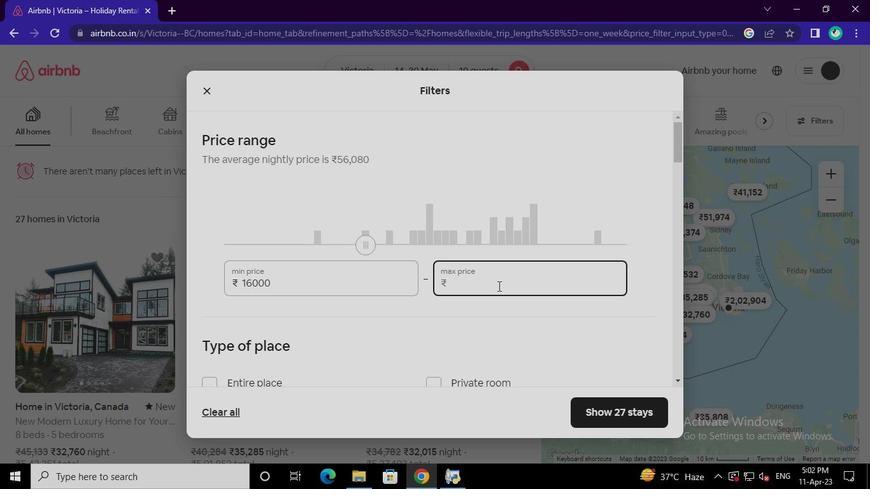 
Action: Keyboard <98>
Screenshot: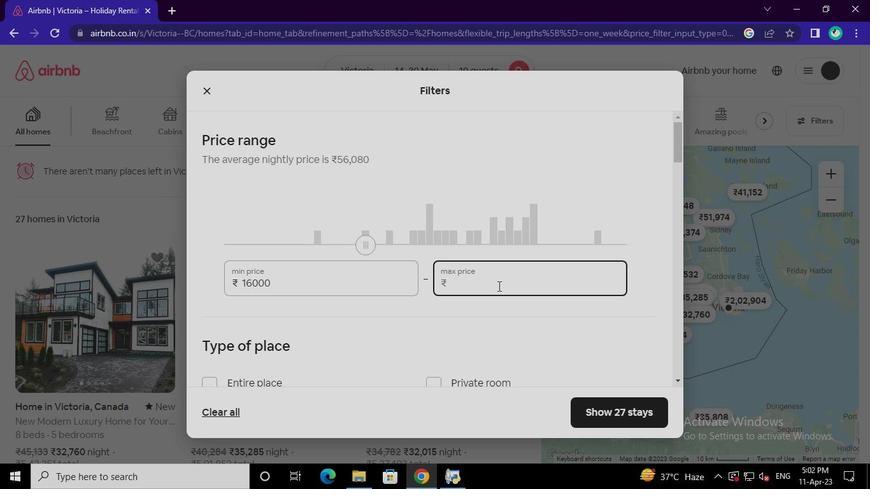 
Action: Keyboard <96>
Screenshot: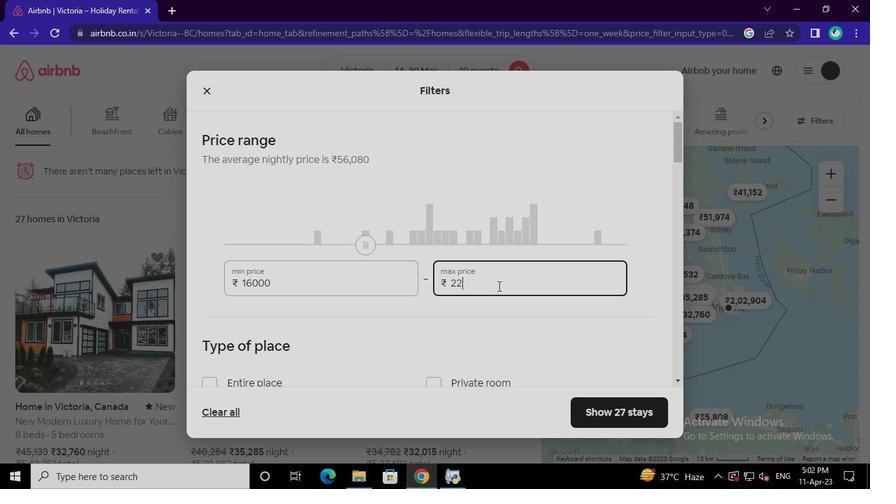 
Action: Keyboard <96>
Screenshot: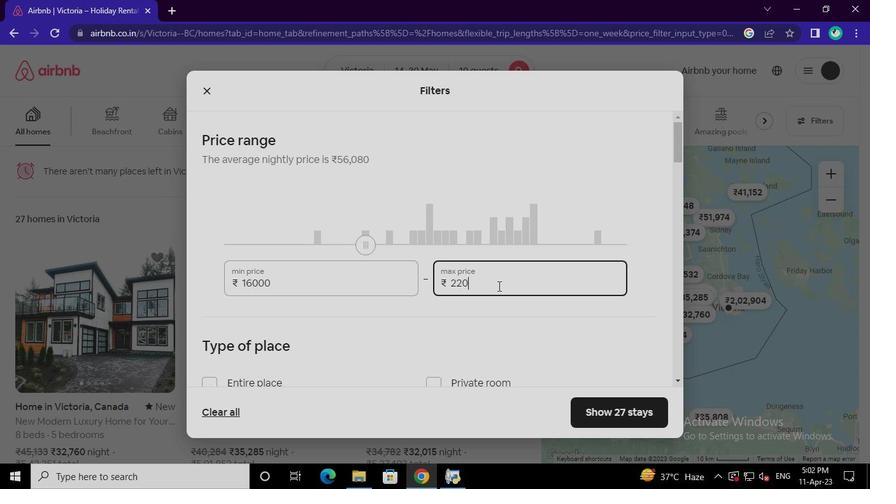 
Action: Keyboard <96>
Screenshot: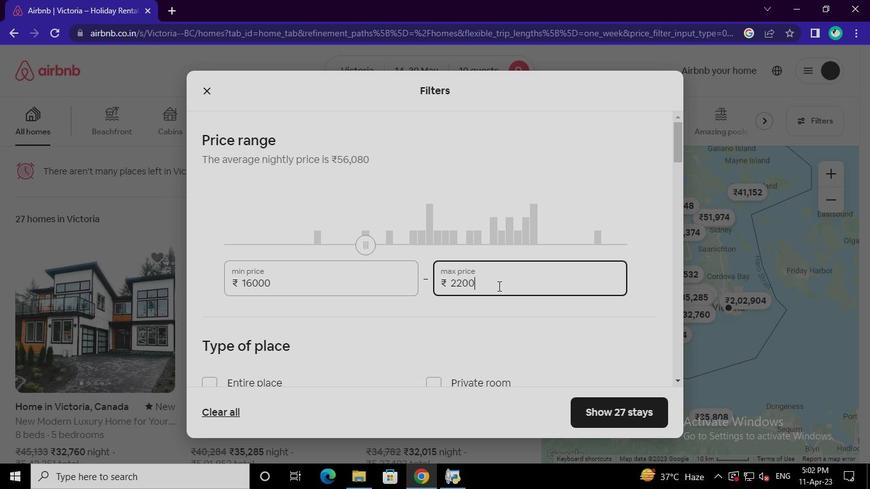 
Action: Mouse moved to (253, 320)
Screenshot: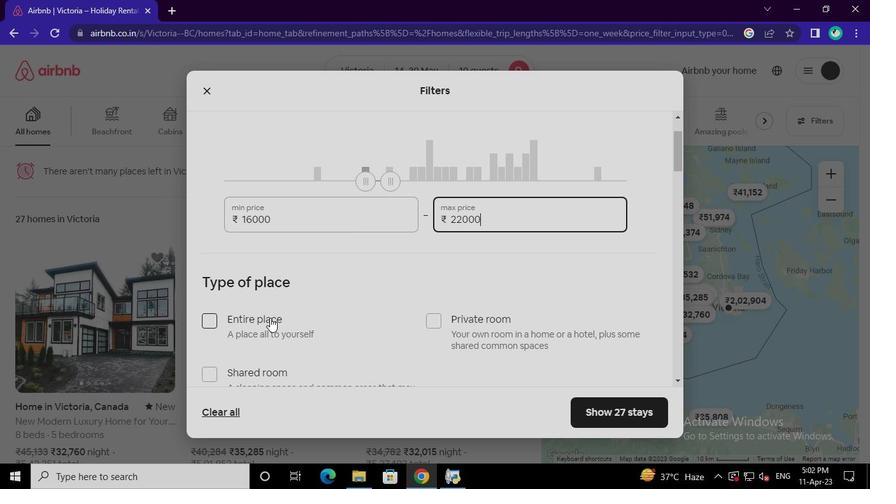 
Action: Mouse pressed left at (253, 320)
Screenshot: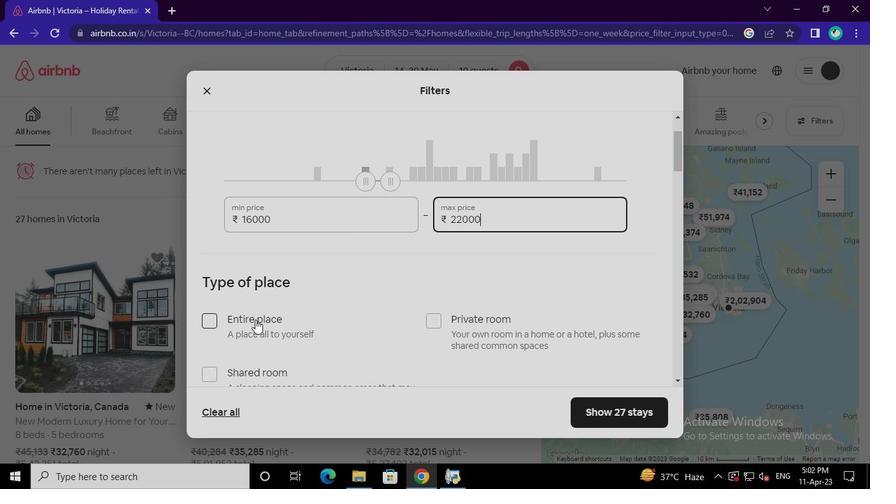 
Action: Mouse moved to (264, 370)
Screenshot: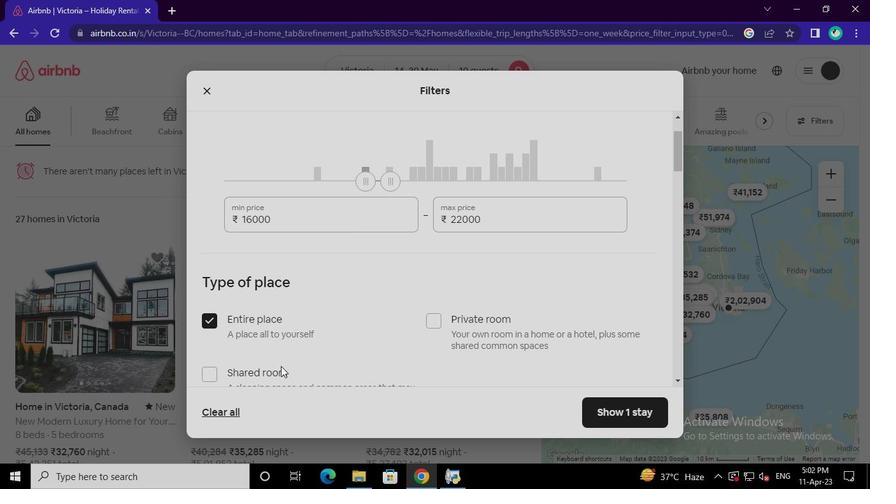 
Action: Mouse pressed left at (264, 370)
Screenshot: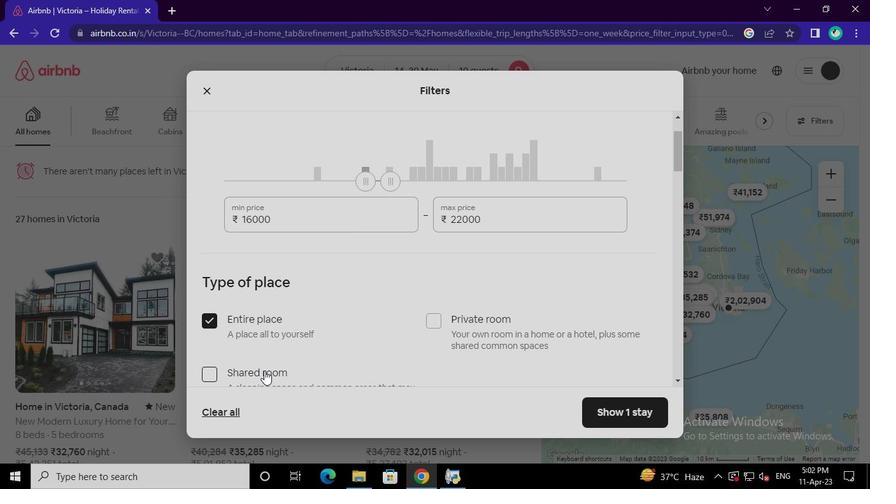 
Action: Mouse moved to (363, 343)
Screenshot: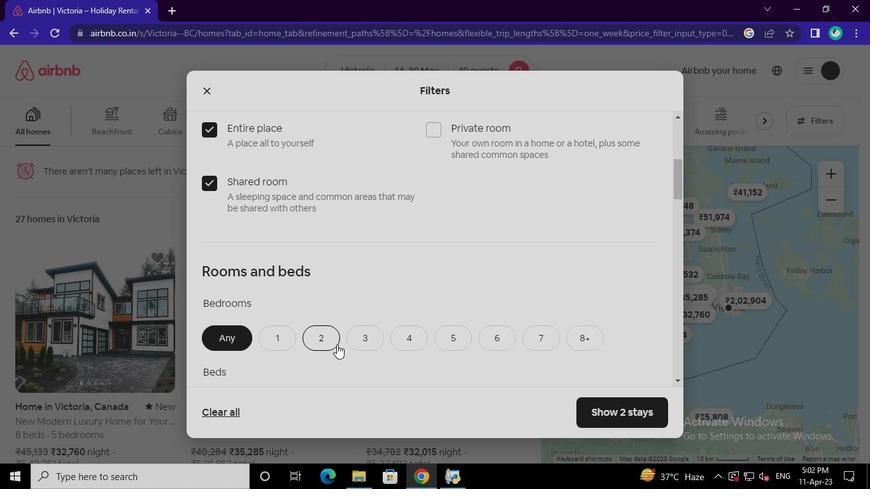 
Action: Mouse pressed left at (363, 343)
Screenshot: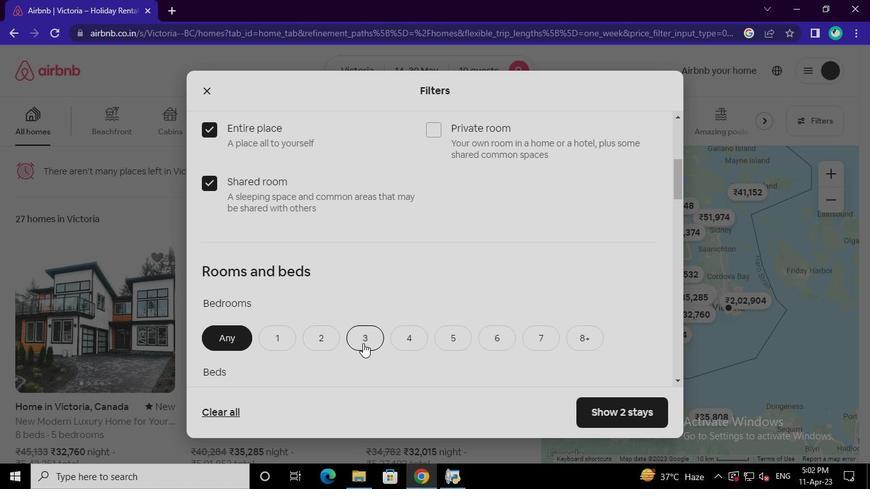 
Action: Mouse moved to (579, 217)
Screenshot: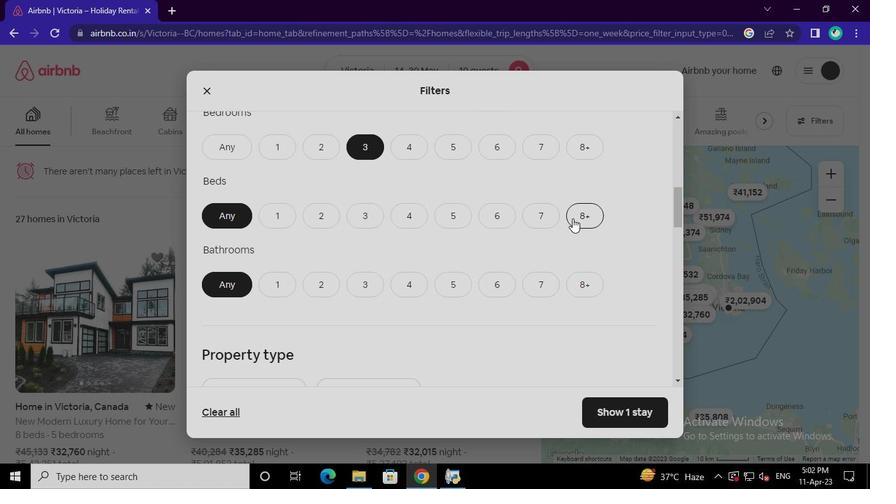 
Action: Mouse pressed left at (579, 217)
Screenshot: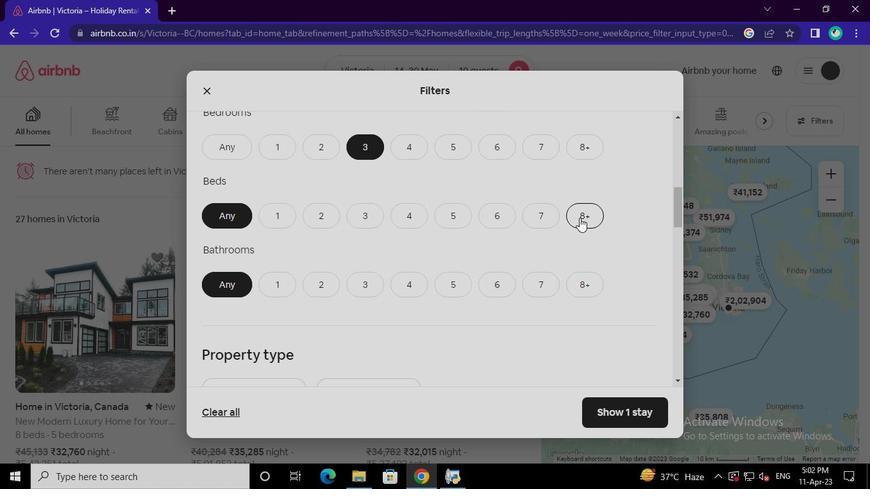 
Action: Mouse moved to (314, 288)
Screenshot: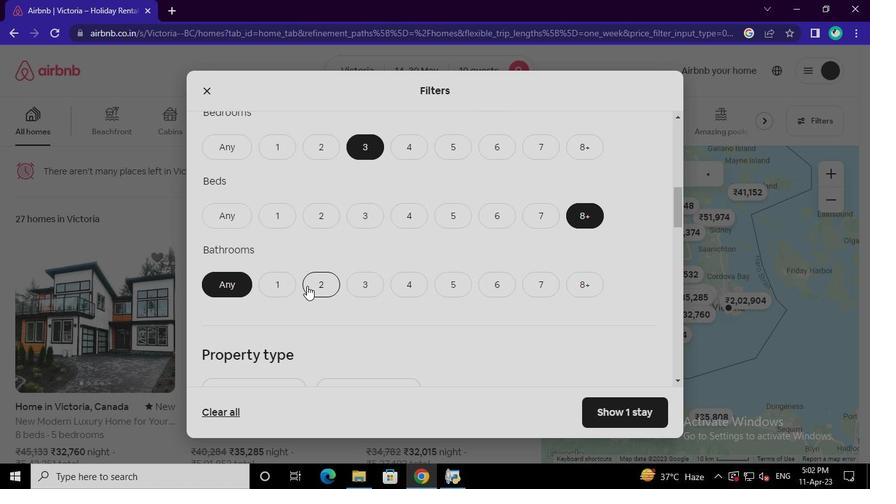 
Action: Mouse pressed left at (314, 288)
Screenshot: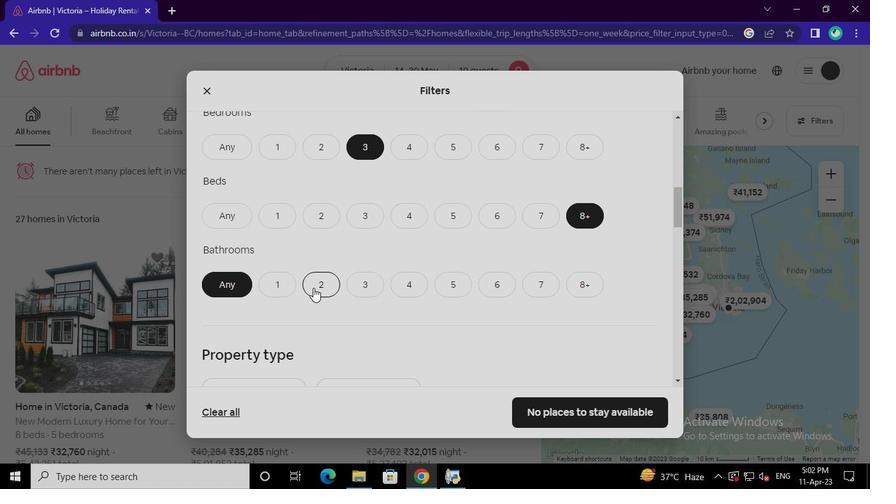 
Action: Mouse moved to (347, 238)
Screenshot: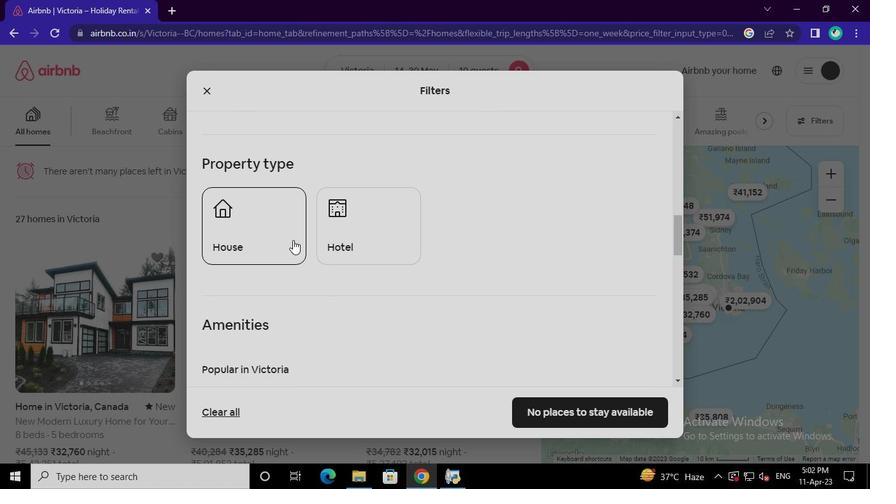 
Action: Mouse pressed left at (347, 238)
Screenshot: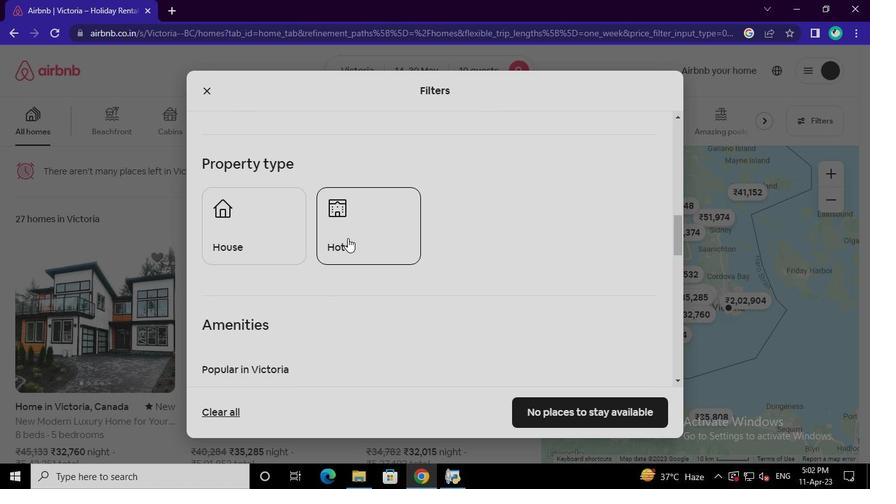 
Action: Mouse moved to (239, 237)
Screenshot: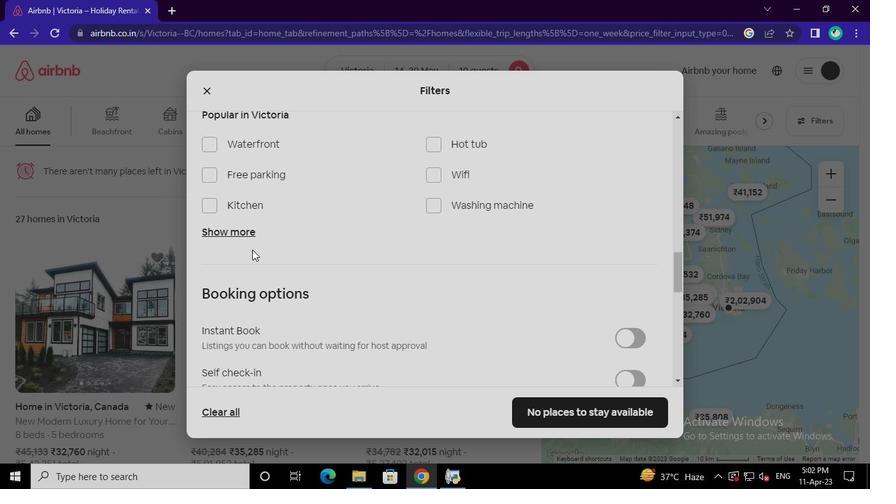 
Action: Mouse pressed left at (239, 237)
Screenshot: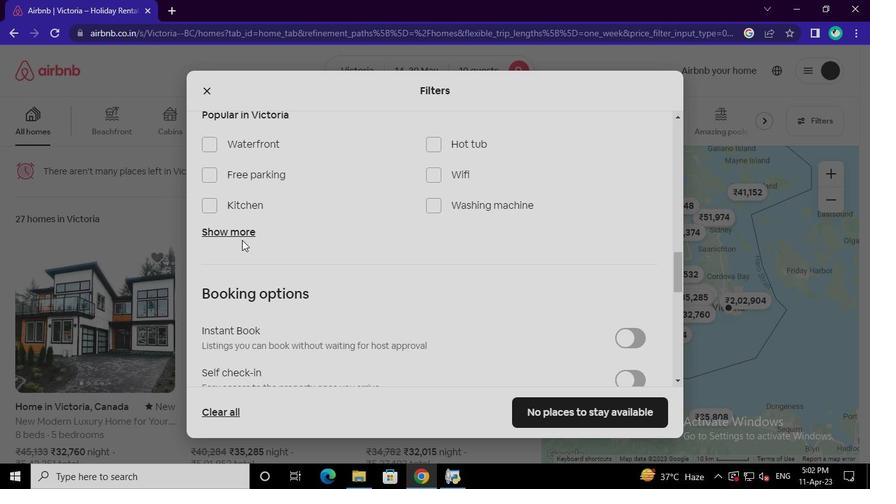 
Action: Mouse moved to (429, 176)
Screenshot: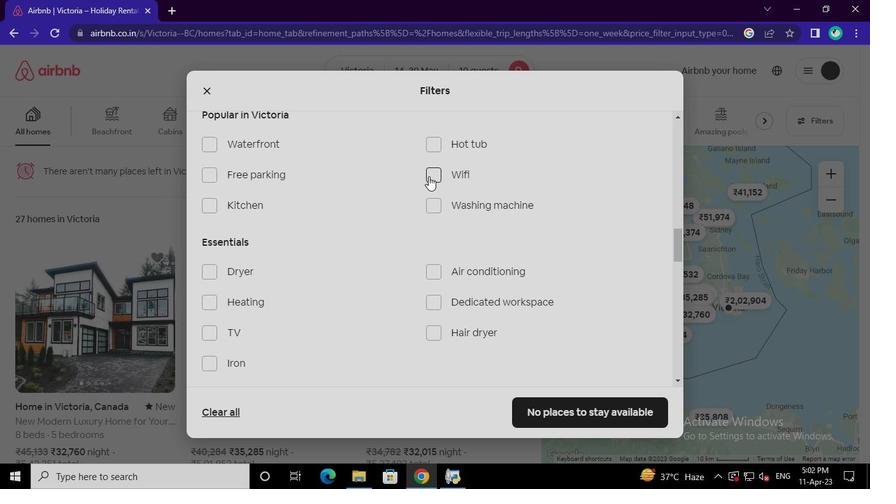 
Action: Mouse pressed left at (429, 176)
Screenshot: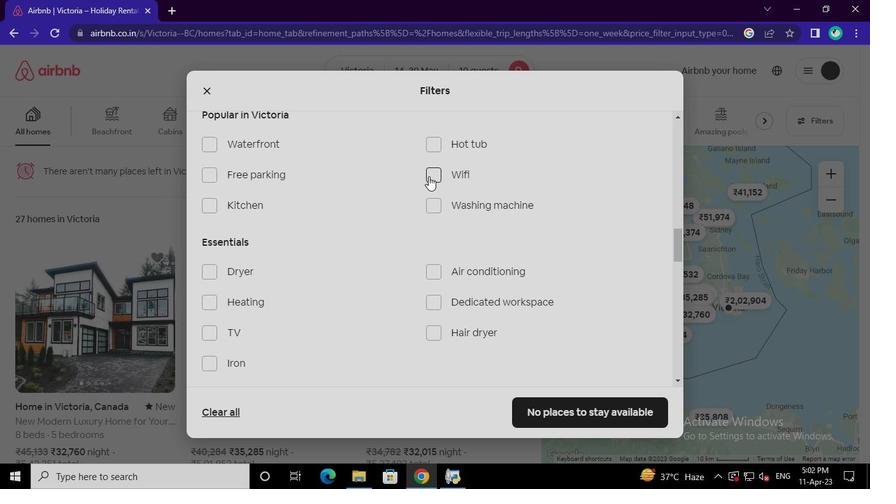 
Action: Mouse moved to (259, 204)
Screenshot: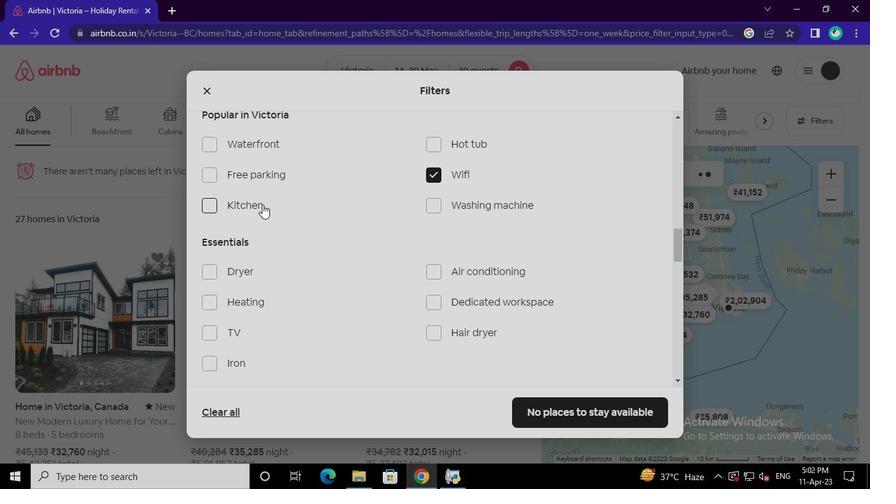 
Action: Mouse pressed left at (259, 204)
Screenshot: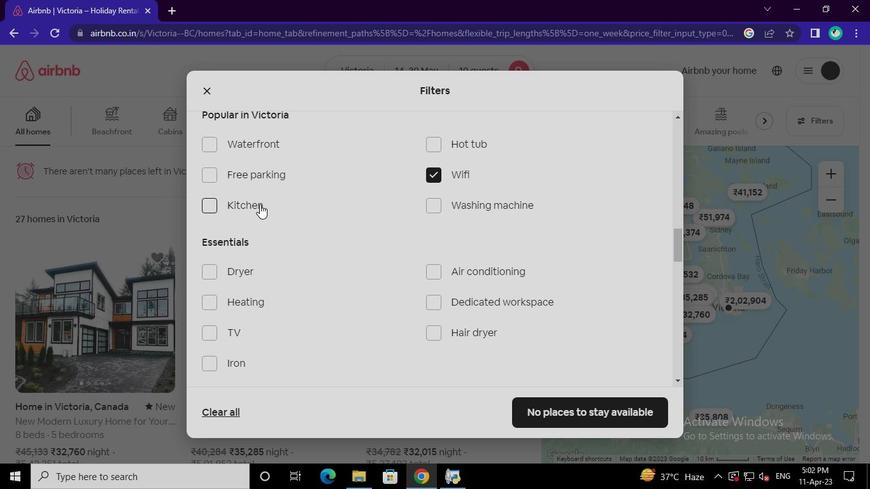 
Action: Mouse moved to (231, 331)
Screenshot: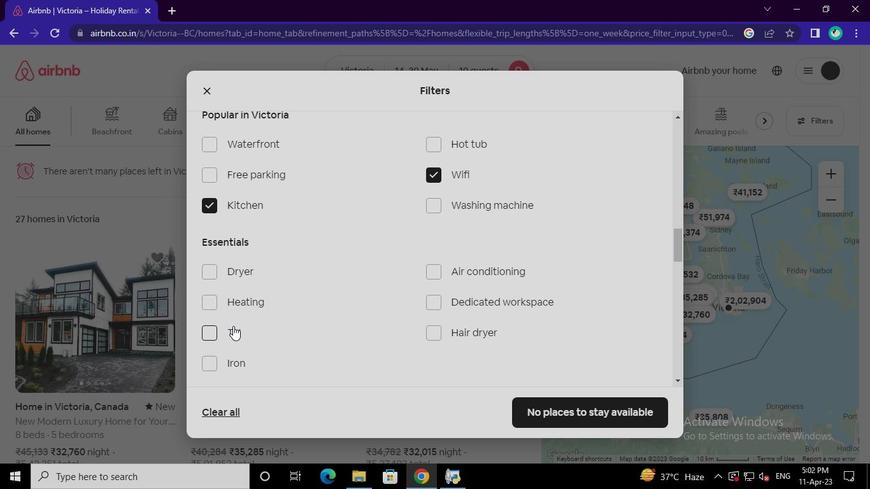 
Action: Mouse pressed left at (231, 331)
Screenshot: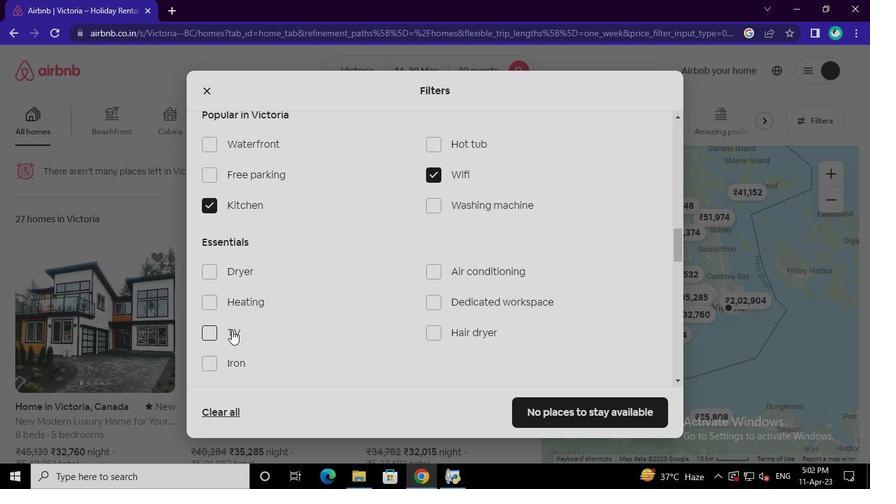 
Action: Mouse moved to (235, 359)
Screenshot: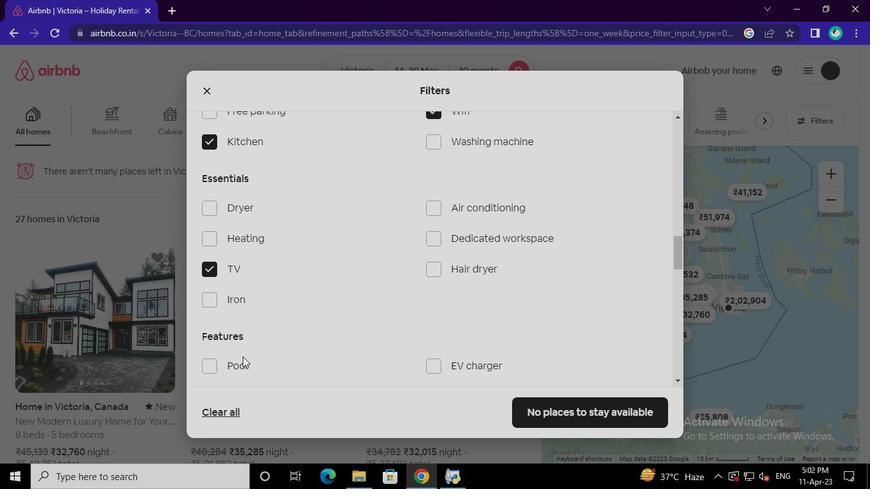 
Action: Mouse pressed left at (235, 359)
Screenshot: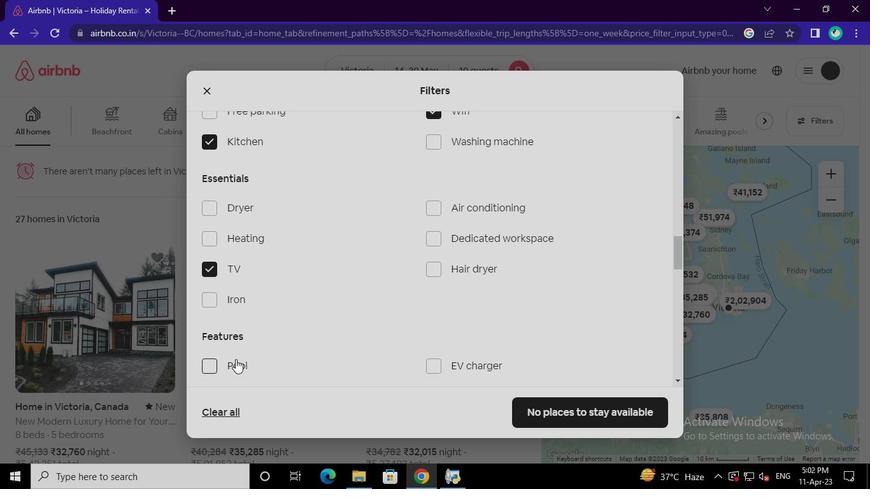 
Action: Mouse moved to (244, 143)
Screenshot: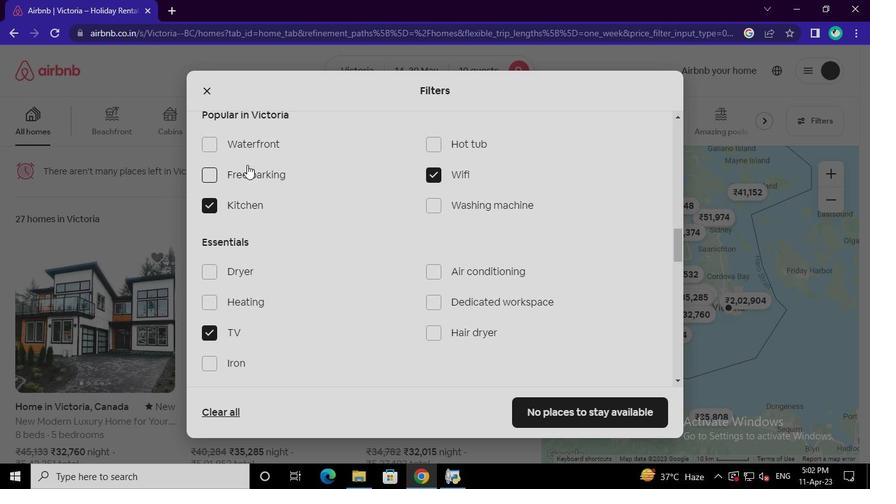 
Action: Mouse pressed left at (244, 143)
Screenshot: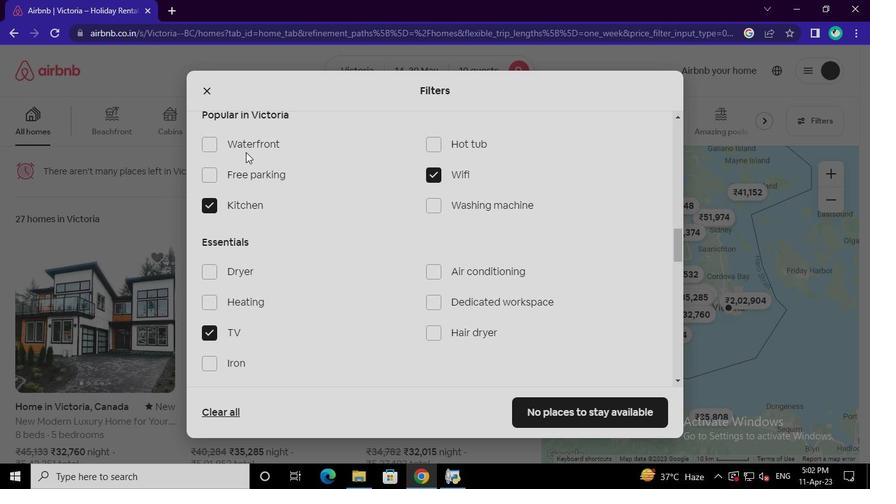 
Action: Mouse moved to (279, 266)
Screenshot: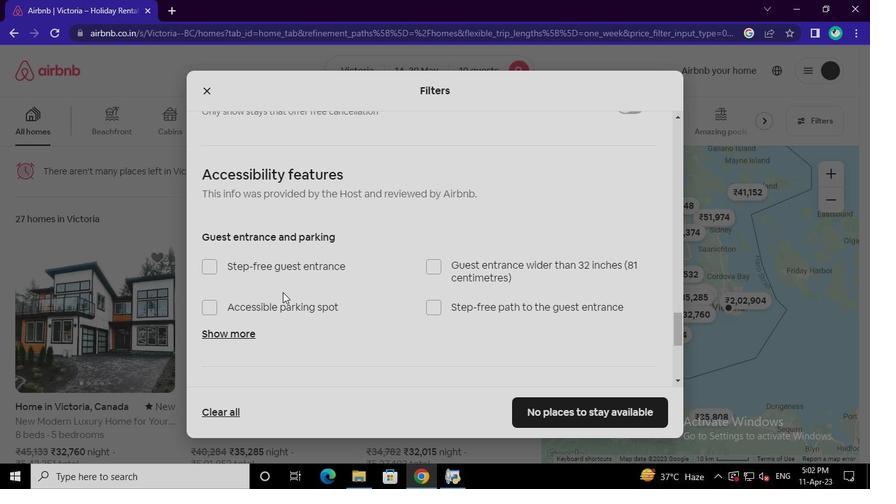 
Action: Mouse pressed left at (279, 266)
Screenshot: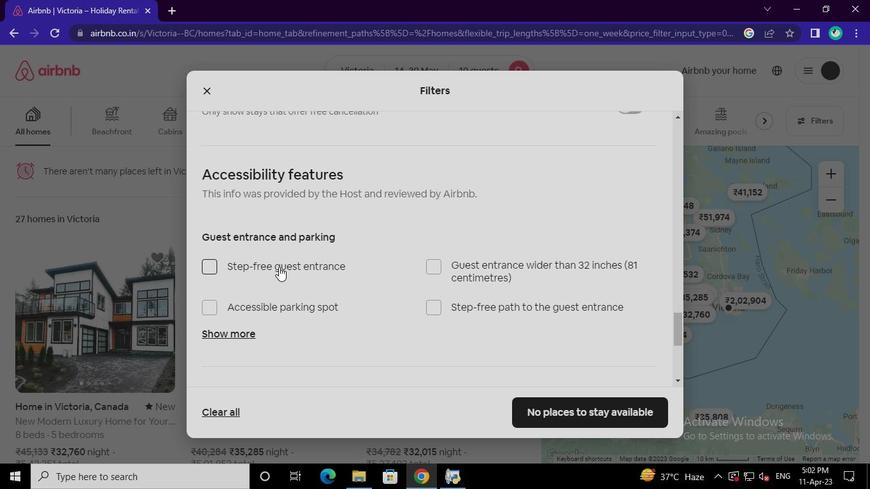 
Action: Mouse moved to (247, 331)
Screenshot: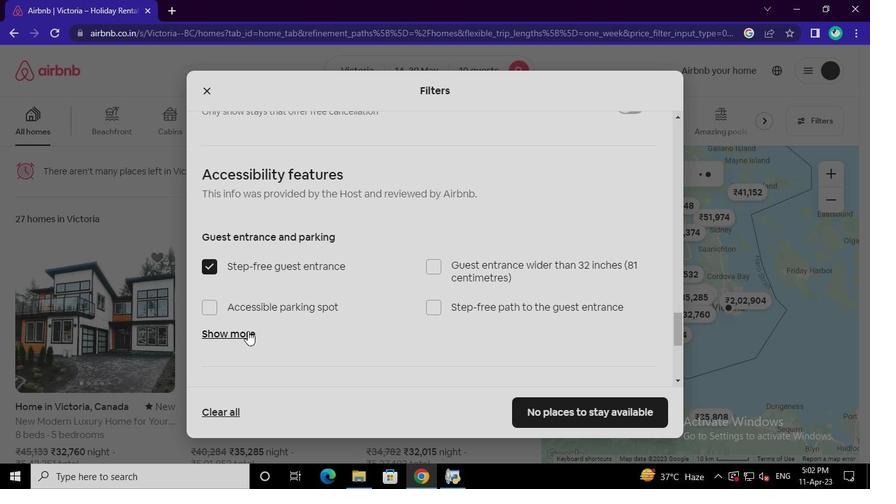 
Action: Mouse pressed left at (247, 331)
Screenshot: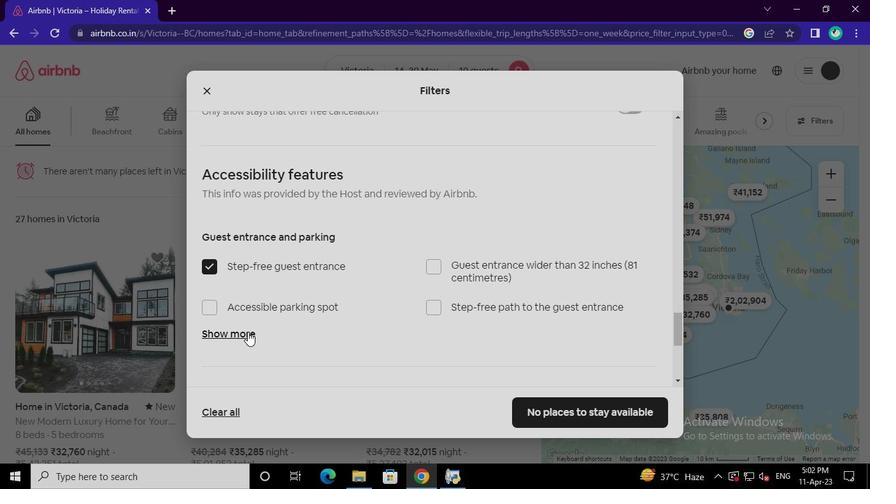 
Action: Mouse moved to (287, 311)
Screenshot: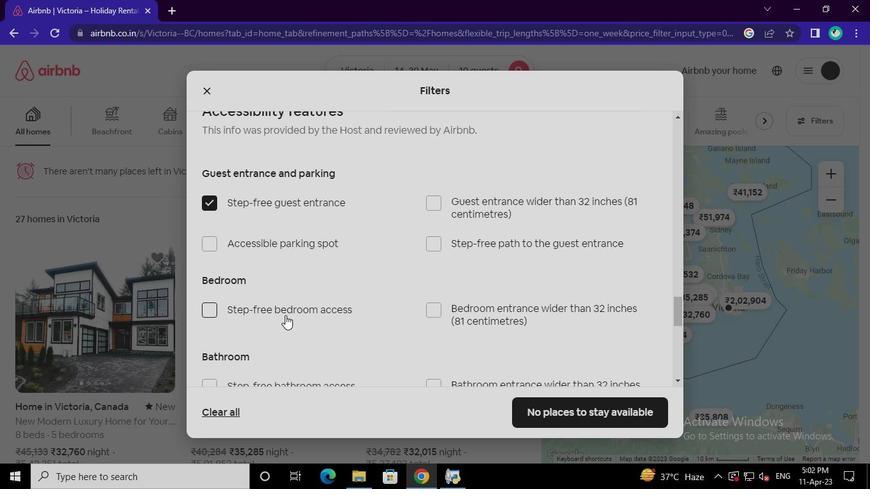 
Action: Mouse pressed left at (287, 311)
Screenshot: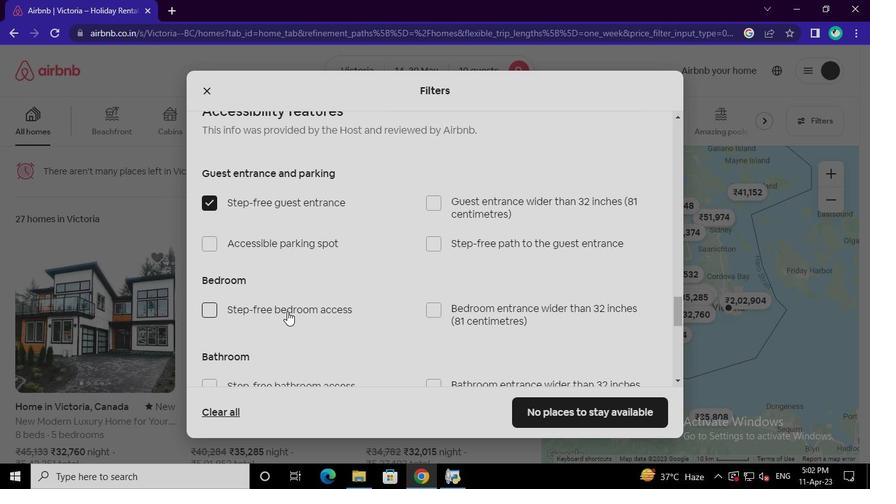 
Action: Mouse moved to (429, 310)
Screenshot: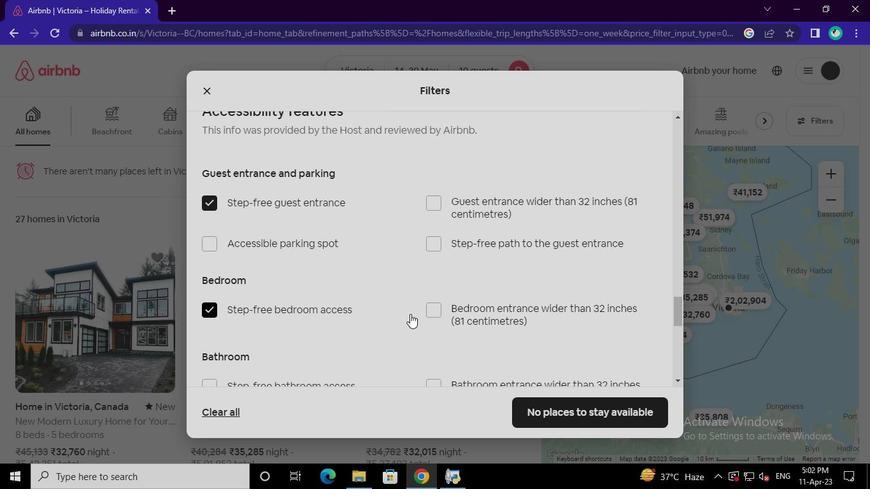 
Action: Mouse pressed left at (429, 310)
Screenshot: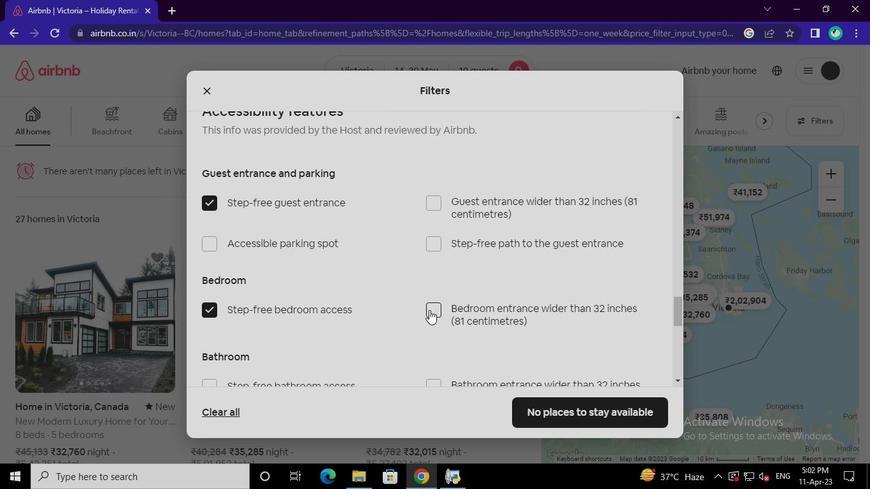 
Action: Mouse moved to (225, 322)
Screenshot: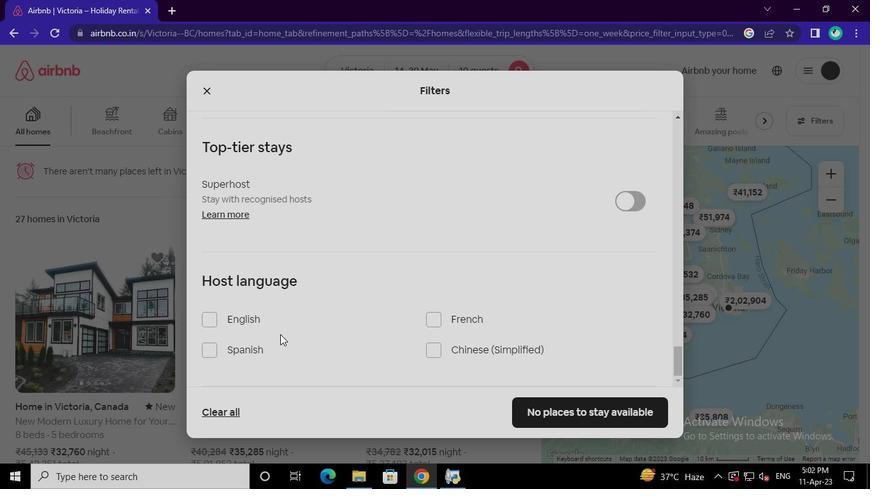 
Action: Mouse pressed left at (225, 322)
Screenshot: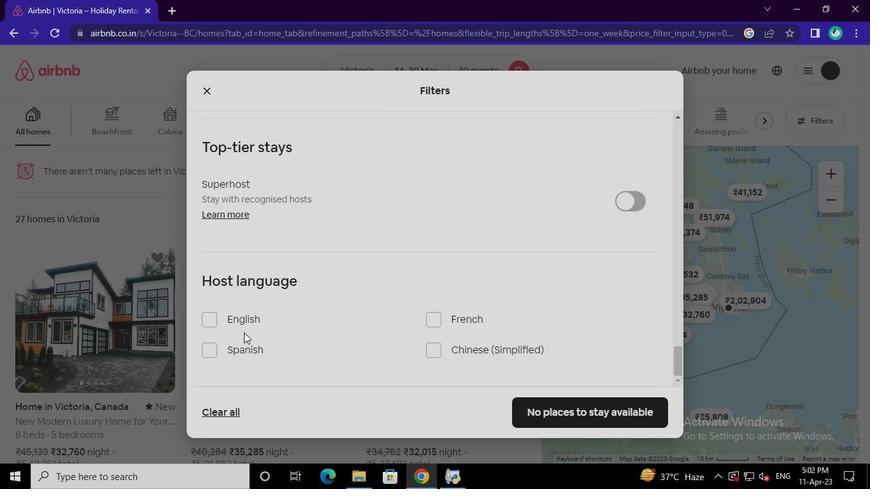 
Action: Mouse moved to (548, 409)
Screenshot: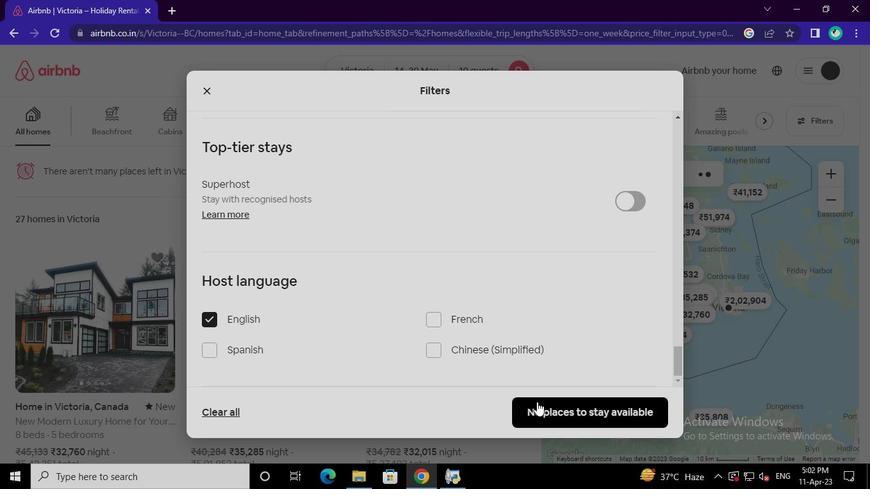 
Action: Mouse pressed left at (548, 409)
Screenshot: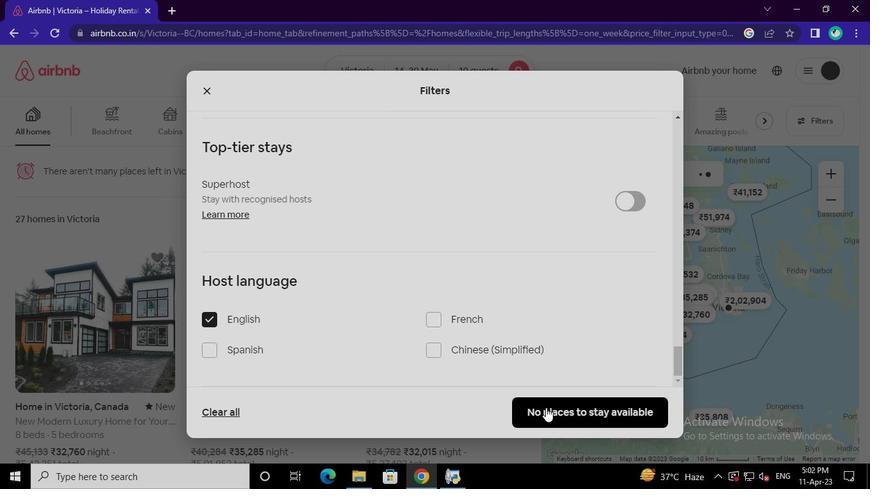 
Action: Mouse moved to (442, 473)
Screenshot: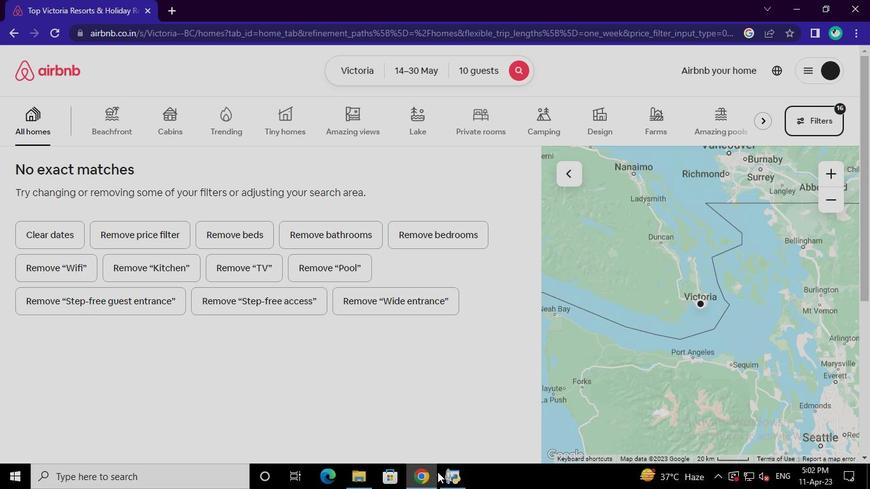 
Action: Mouse pressed left at (442, 473)
Screenshot: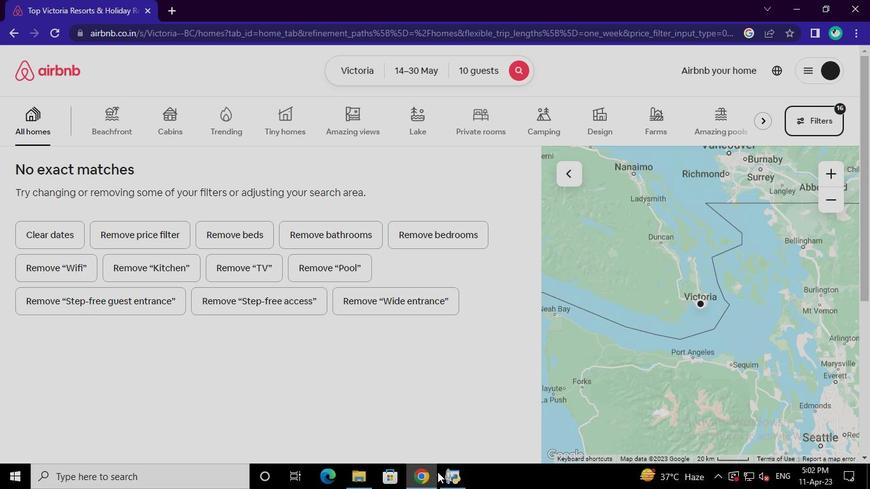 
Action: Mouse moved to (628, 28)
Screenshot: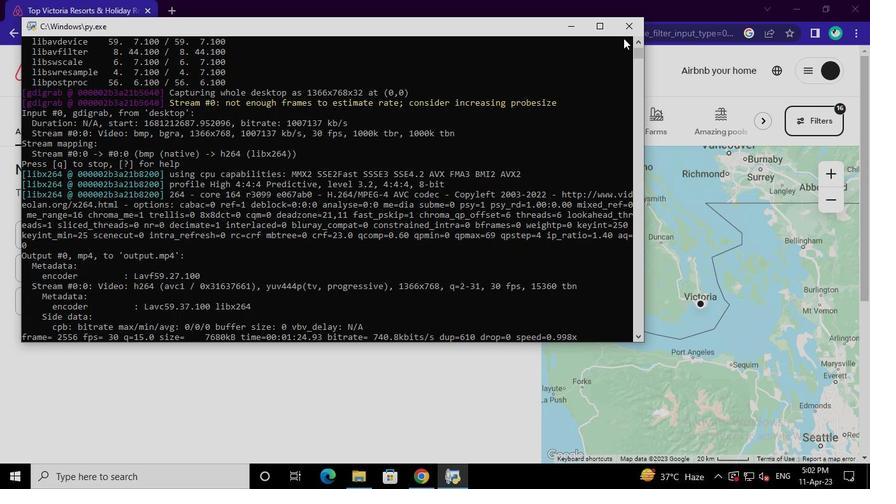 
Action: Mouse pressed left at (628, 28)
Screenshot: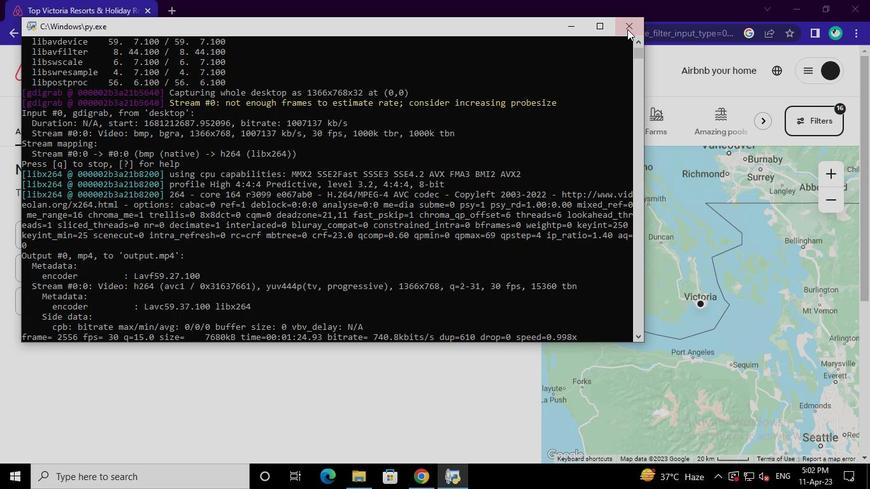 
